 Task: Use the formula "IMLOG10" in spreadsheet "Project portfolio".
Action: Mouse moved to (880, 101)
Screenshot: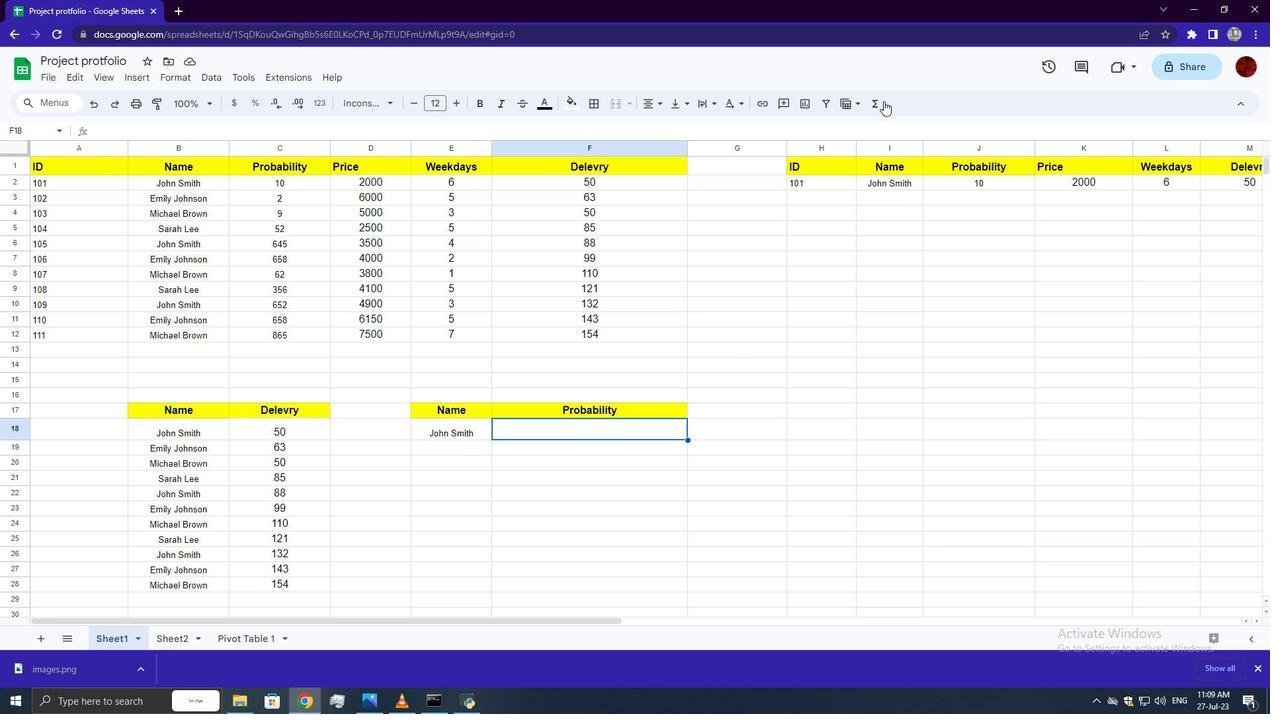 
Action: Mouse pressed left at (880, 101)
Screenshot: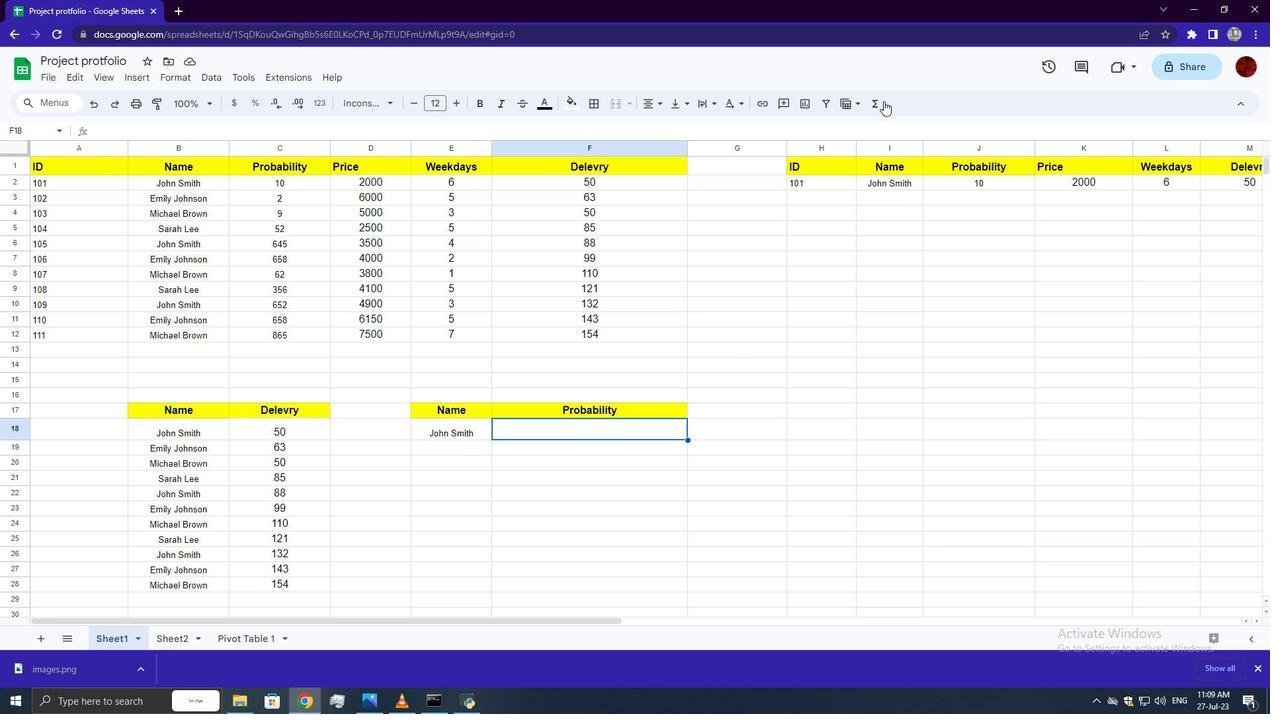 
Action: Mouse moved to (1111, 249)
Screenshot: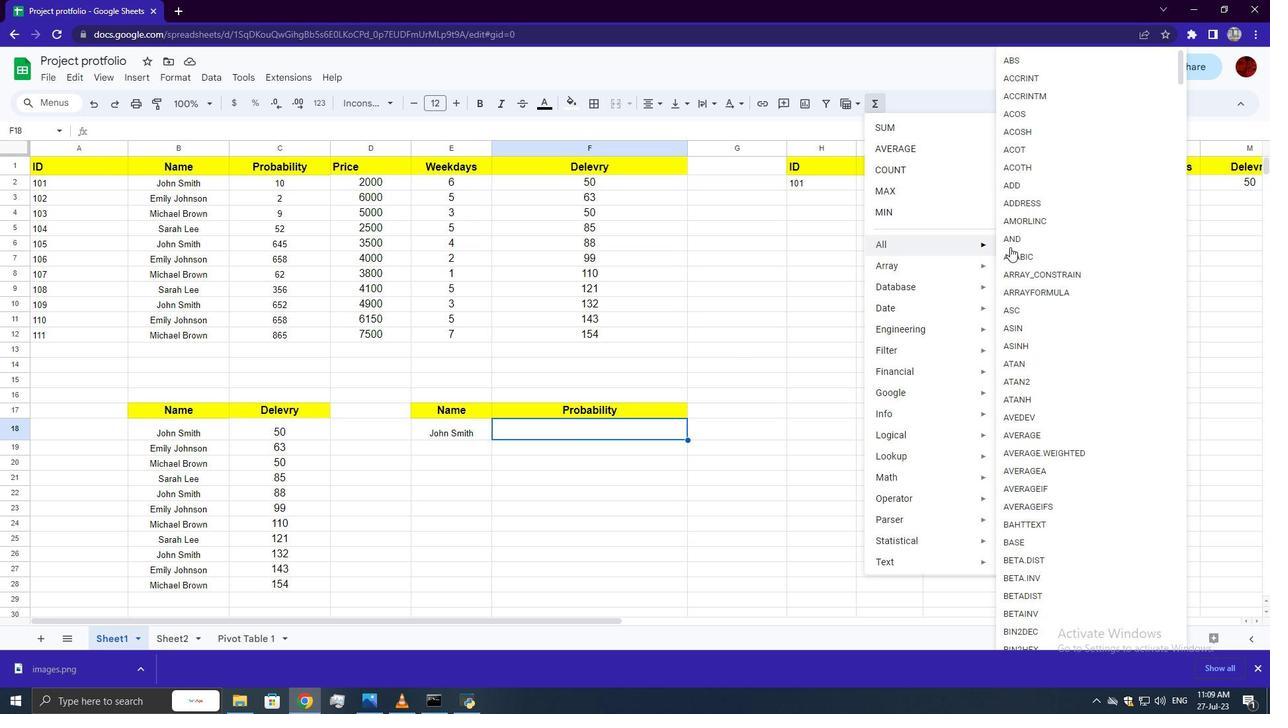 
Action: Mouse scrolled (1111, 248) with delta (0, 0)
Screenshot: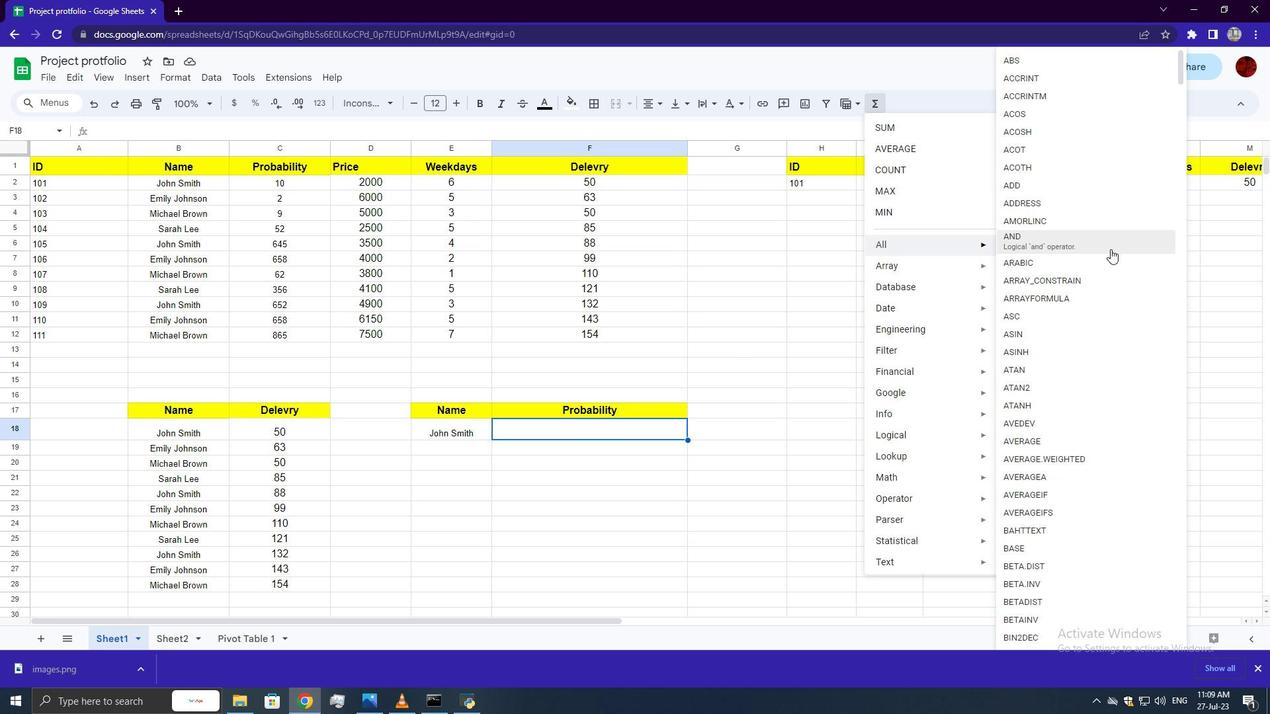 
Action: Mouse moved to (1111, 250)
Screenshot: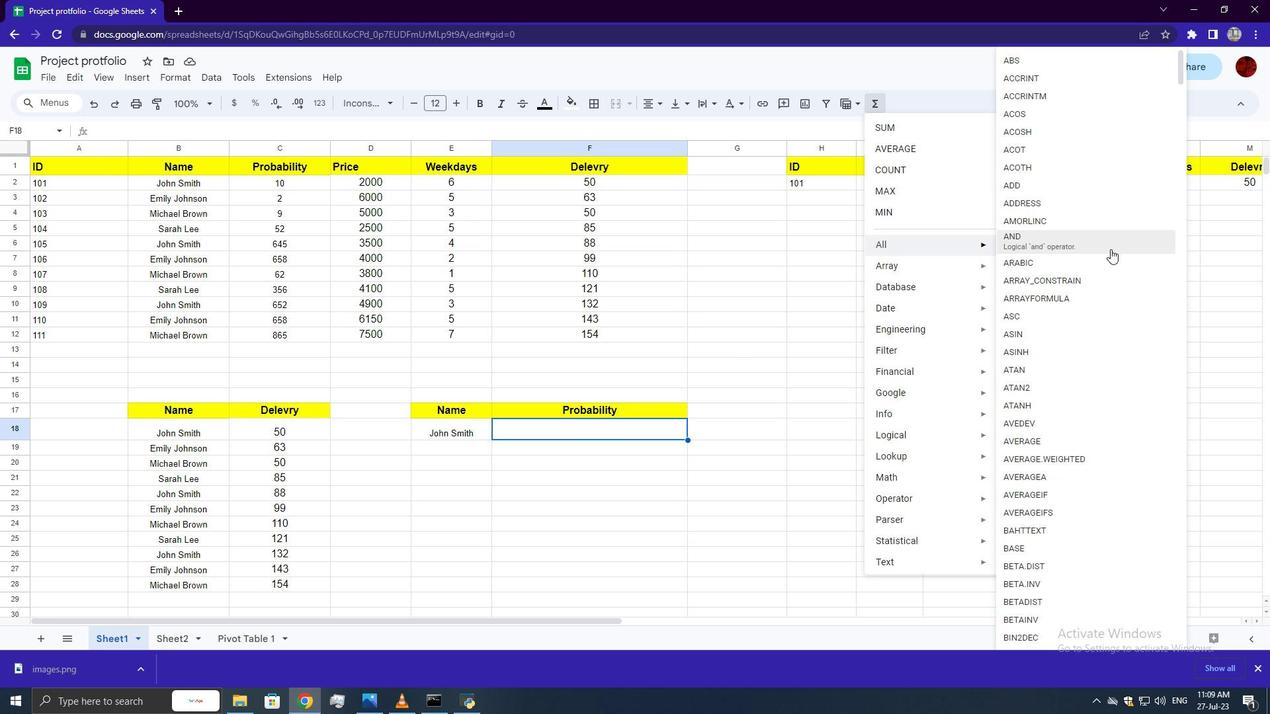 
Action: Mouse scrolled (1111, 249) with delta (0, 0)
Screenshot: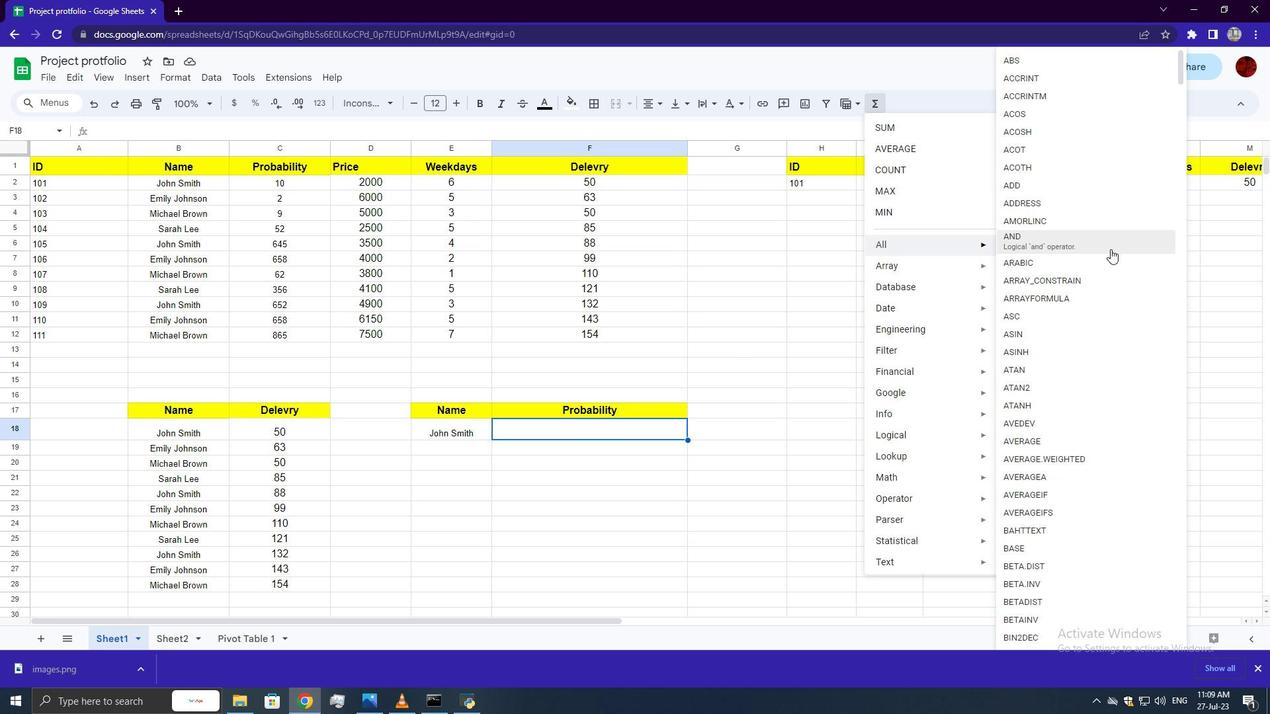 
Action: Mouse moved to (1111, 250)
Screenshot: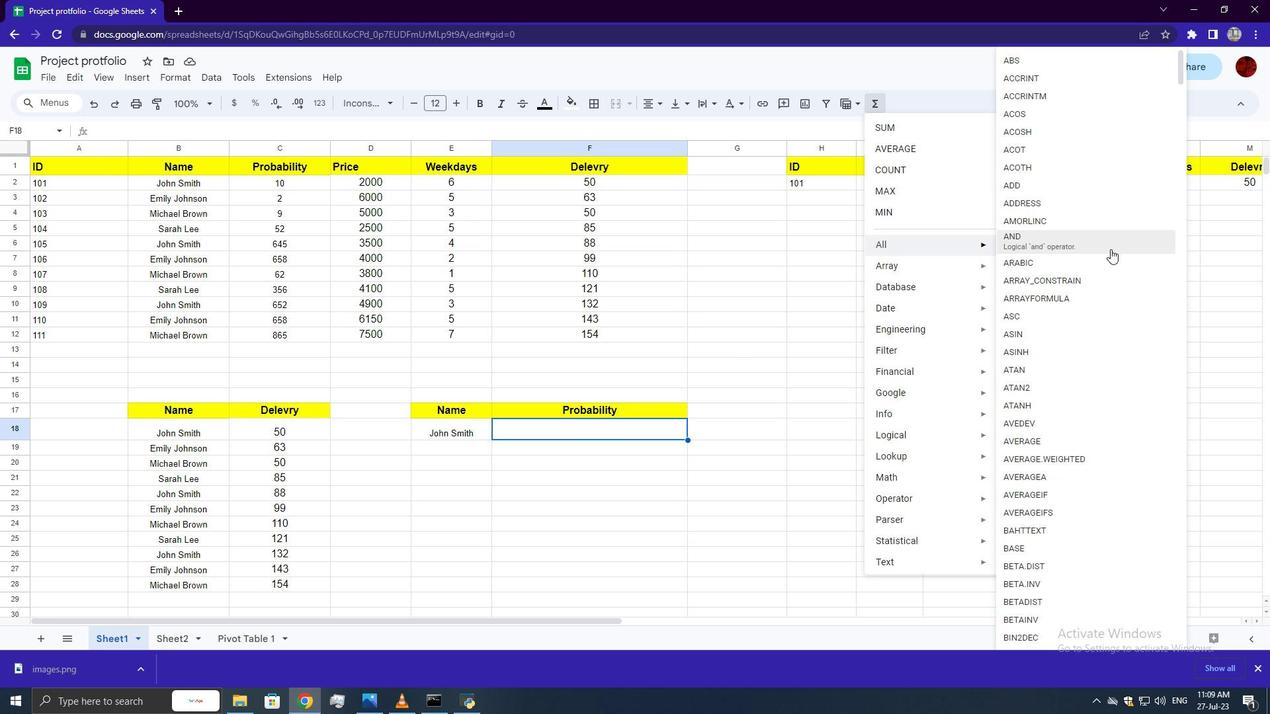 
Action: Mouse scrolled (1111, 249) with delta (0, 0)
Screenshot: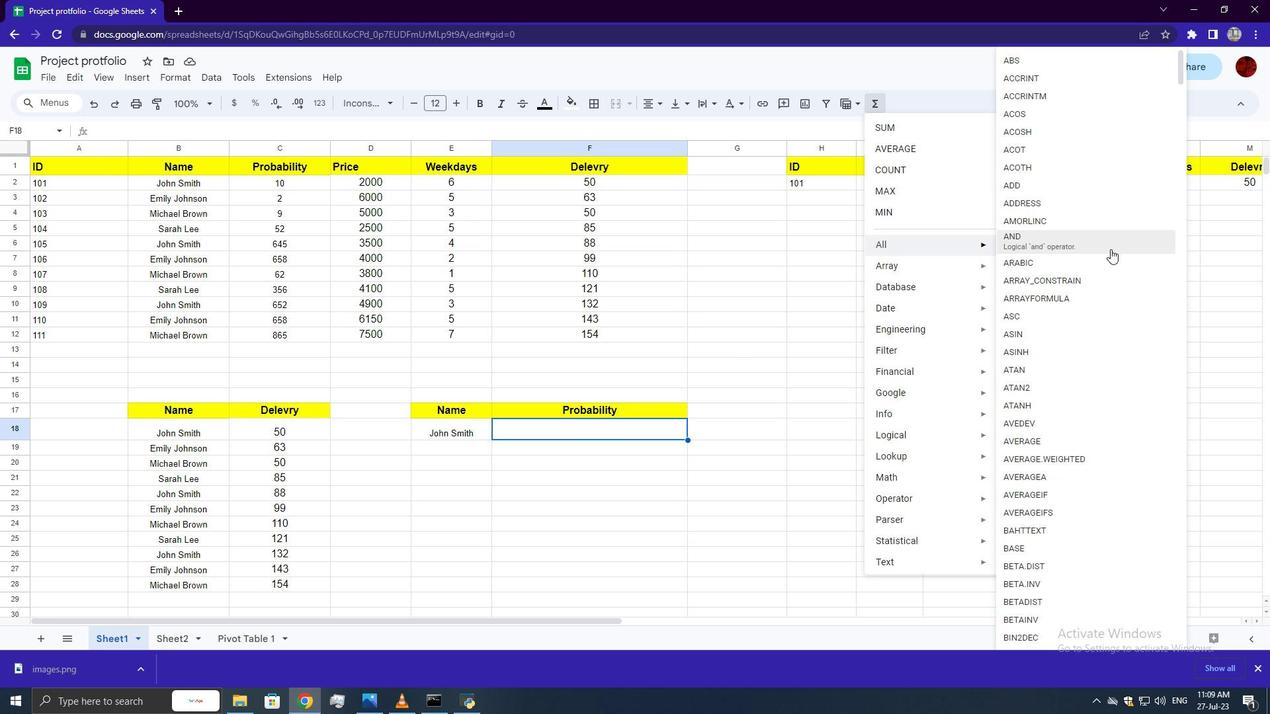 
Action: Mouse scrolled (1111, 249) with delta (0, 0)
Screenshot: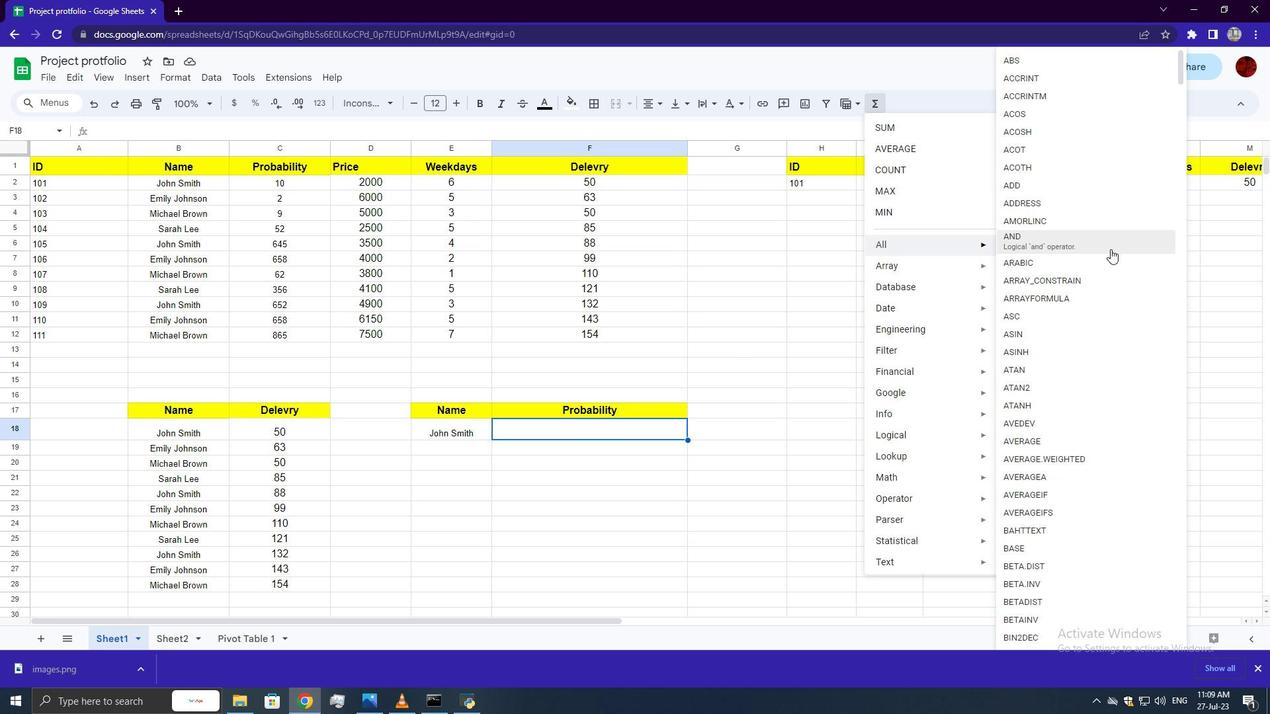 
Action: Mouse moved to (1111, 250)
Screenshot: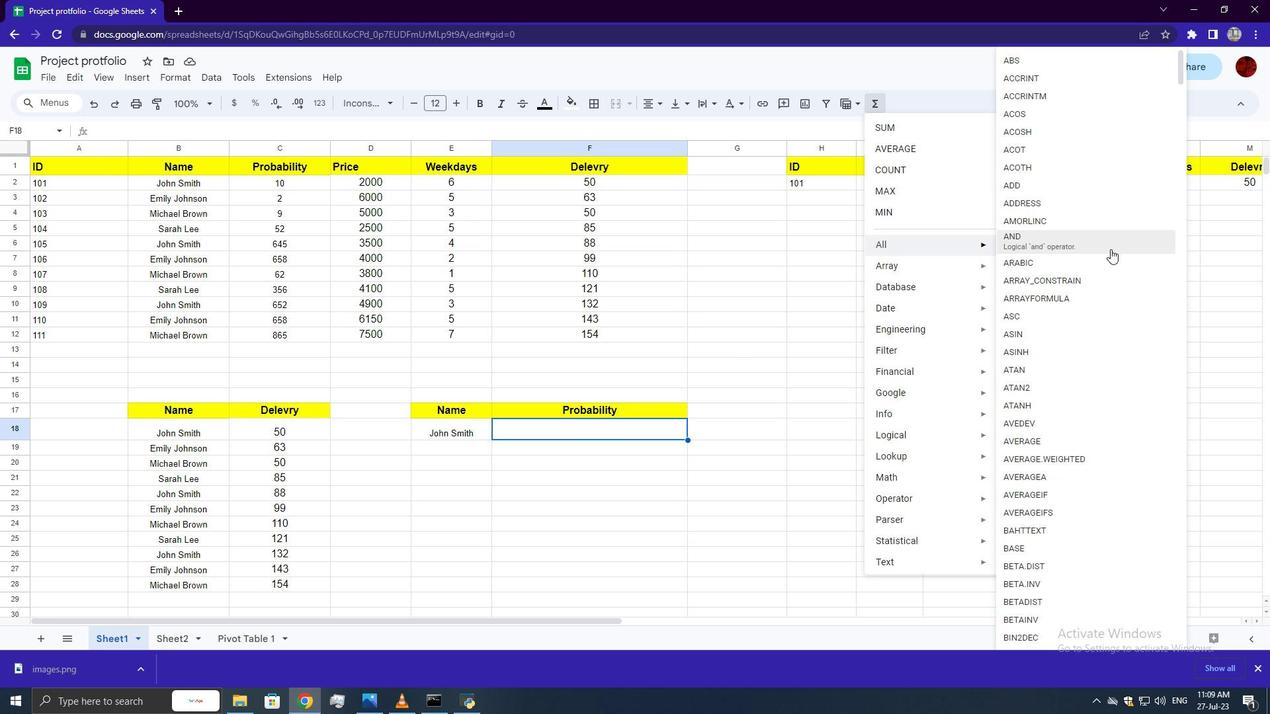 
Action: Mouse scrolled (1111, 250) with delta (0, 0)
Screenshot: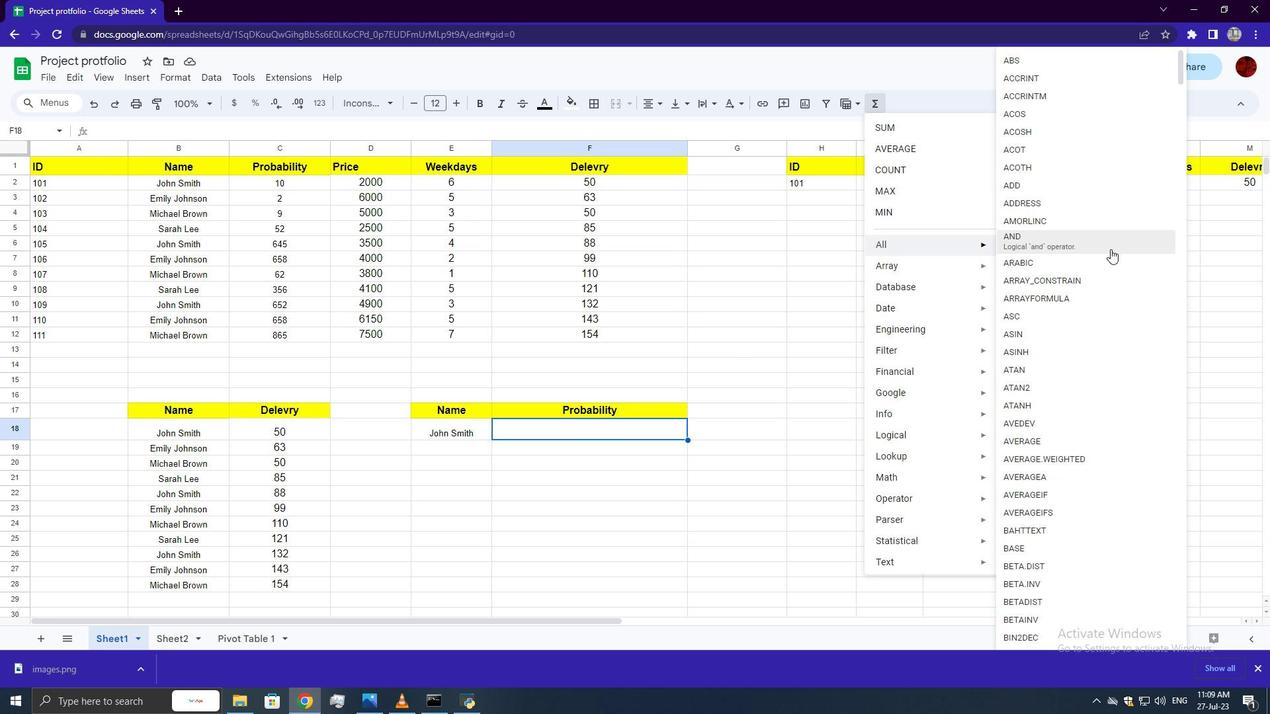 
Action: Mouse moved to (1111, 251)
Screenshot: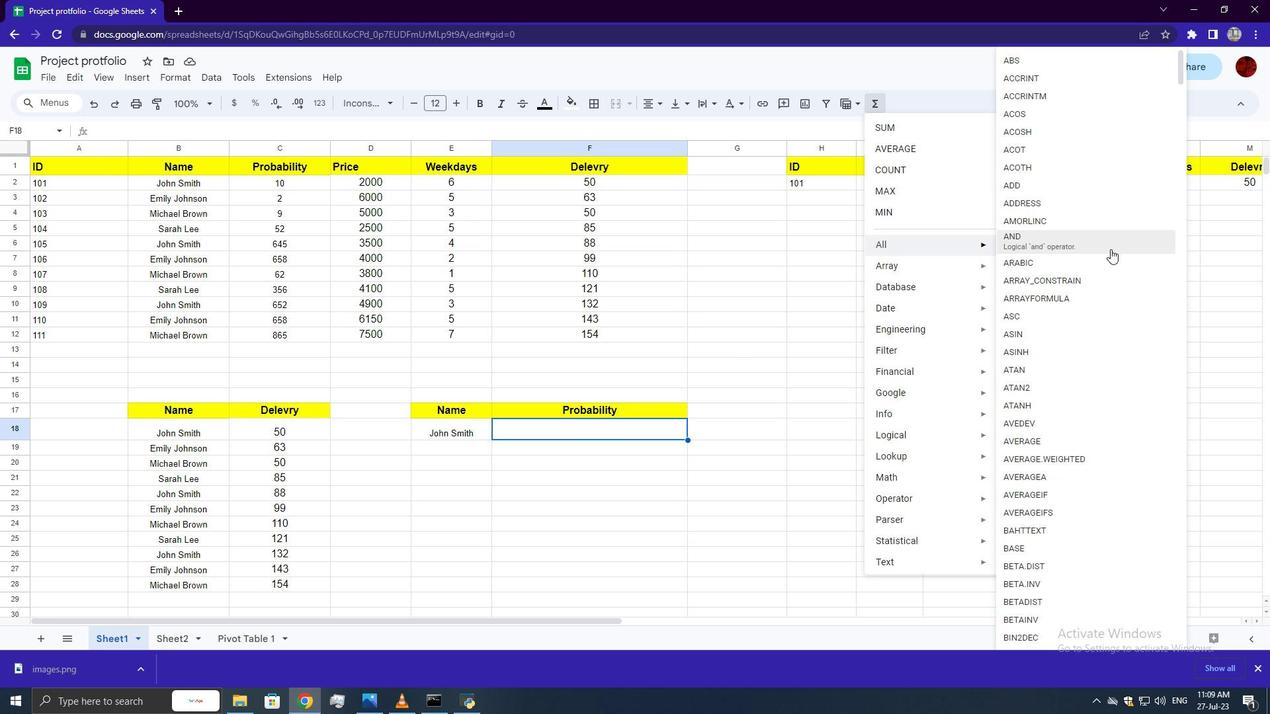 
Action: Mouse scrolled (1111, 250) with delta (0, 0)
Screenshot: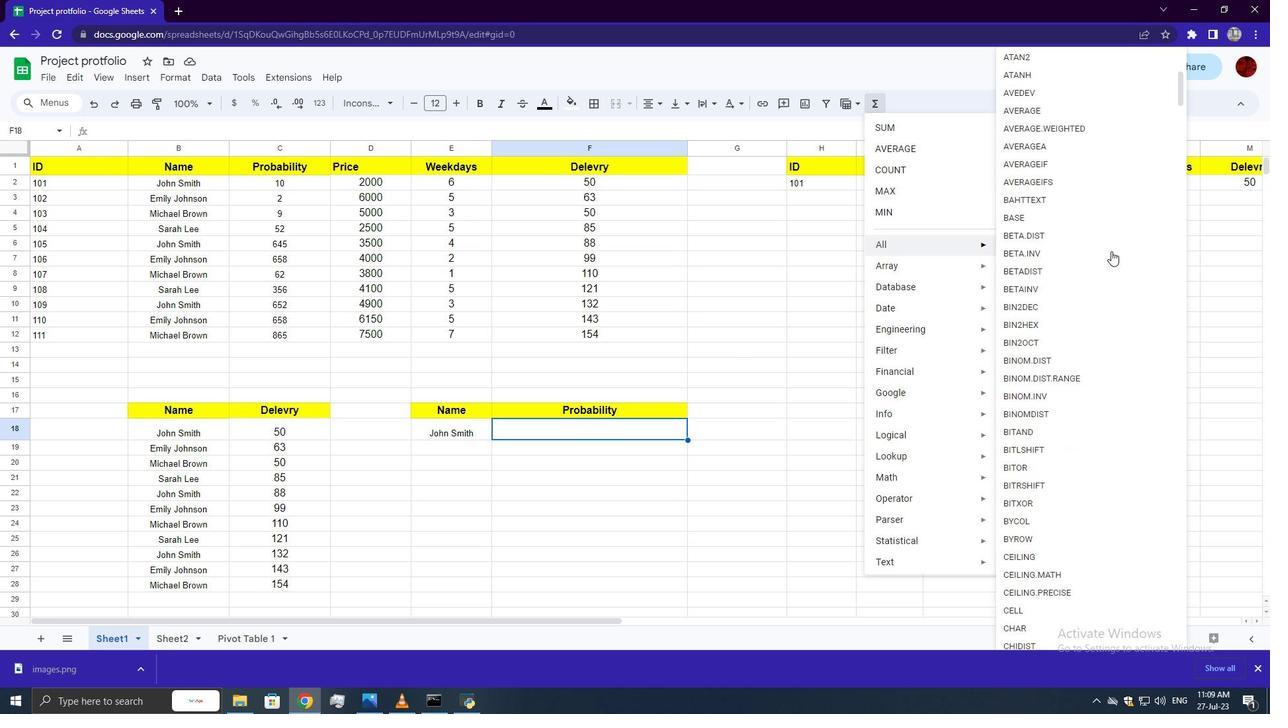 
Action: Mouse scrolled (1111, 250) with delta (0, 0)
Screenshot: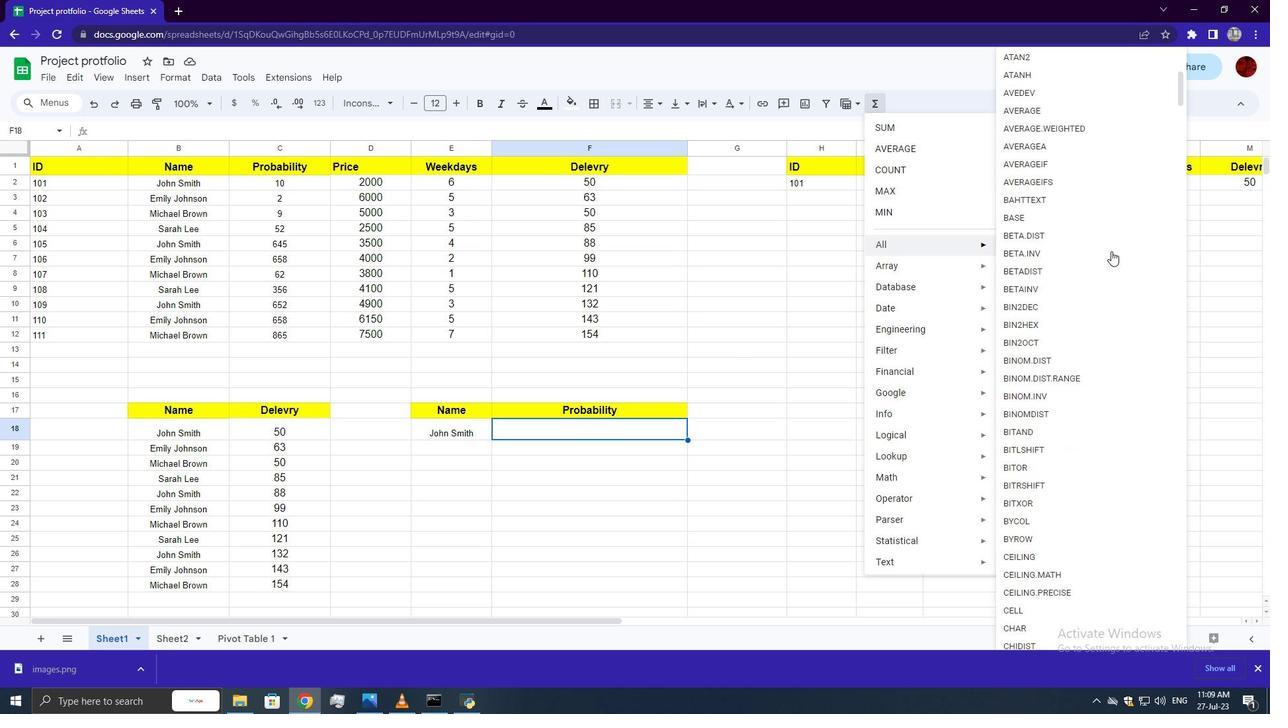 
Action: Mouse scrolled (1111, 250) with delta (0, 0)
Screenshot: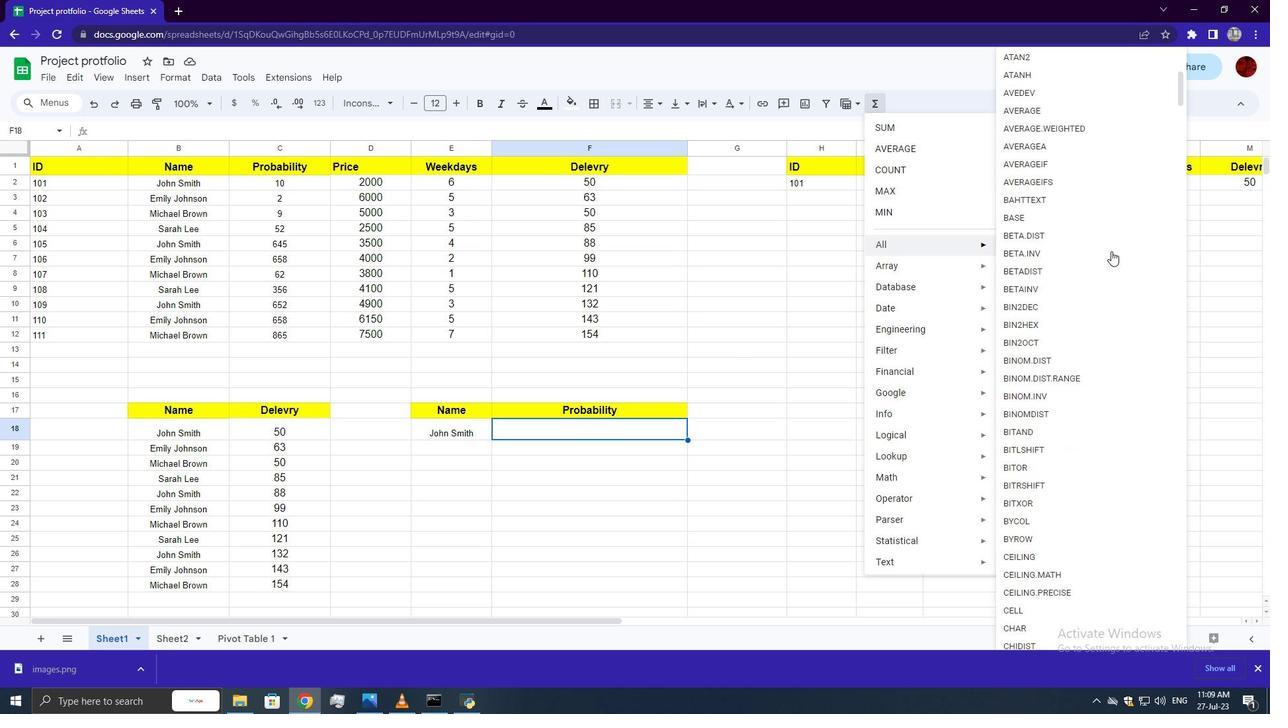 
Action: Mouse scrolled (1111, 250) with delta (0, 0)
Screenshot: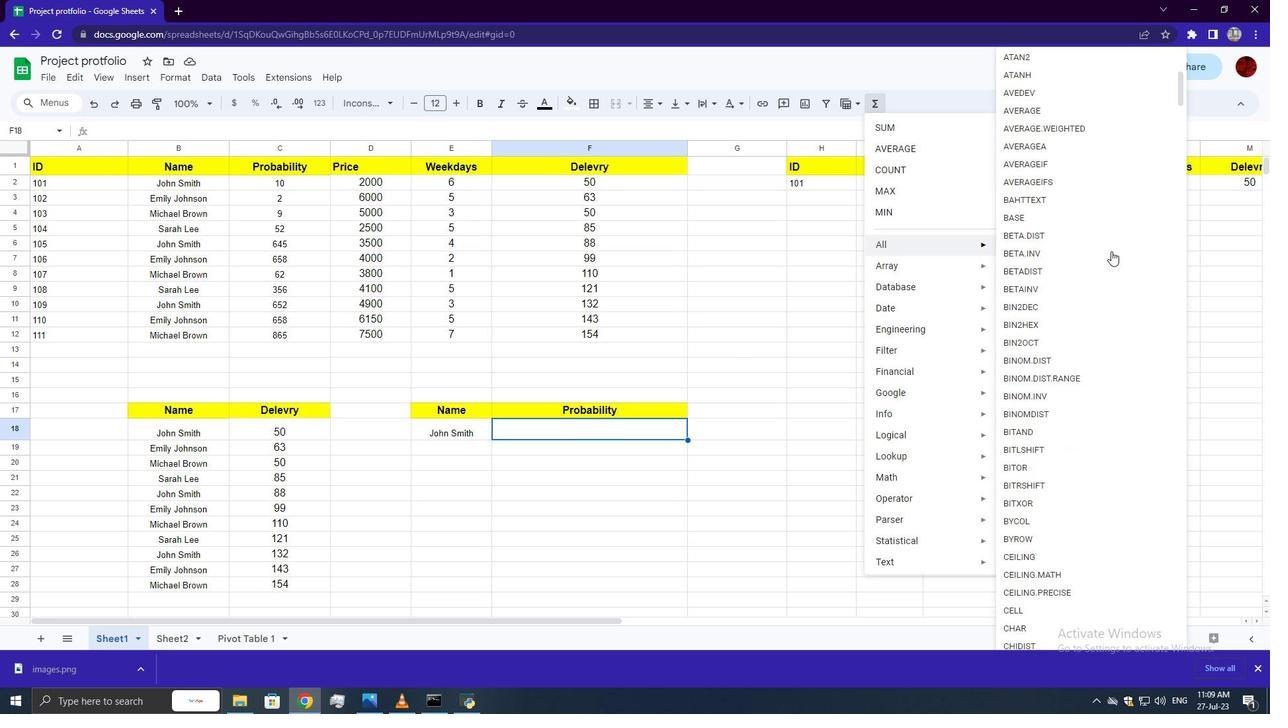 
Action: Mouse scrolled (1111, 250) with delta (0, 0)
Screenshot: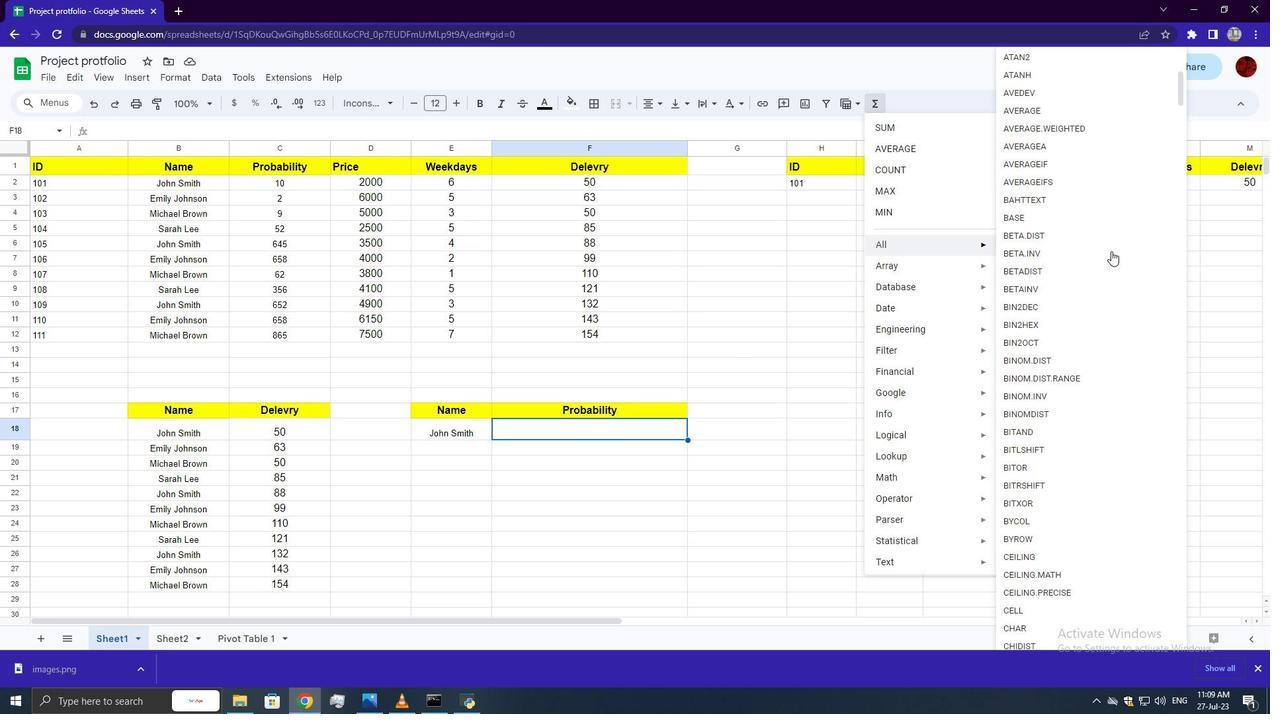 
Action: Mouse scrolled (1111, 250) with delta (0, 0)
Screenshot: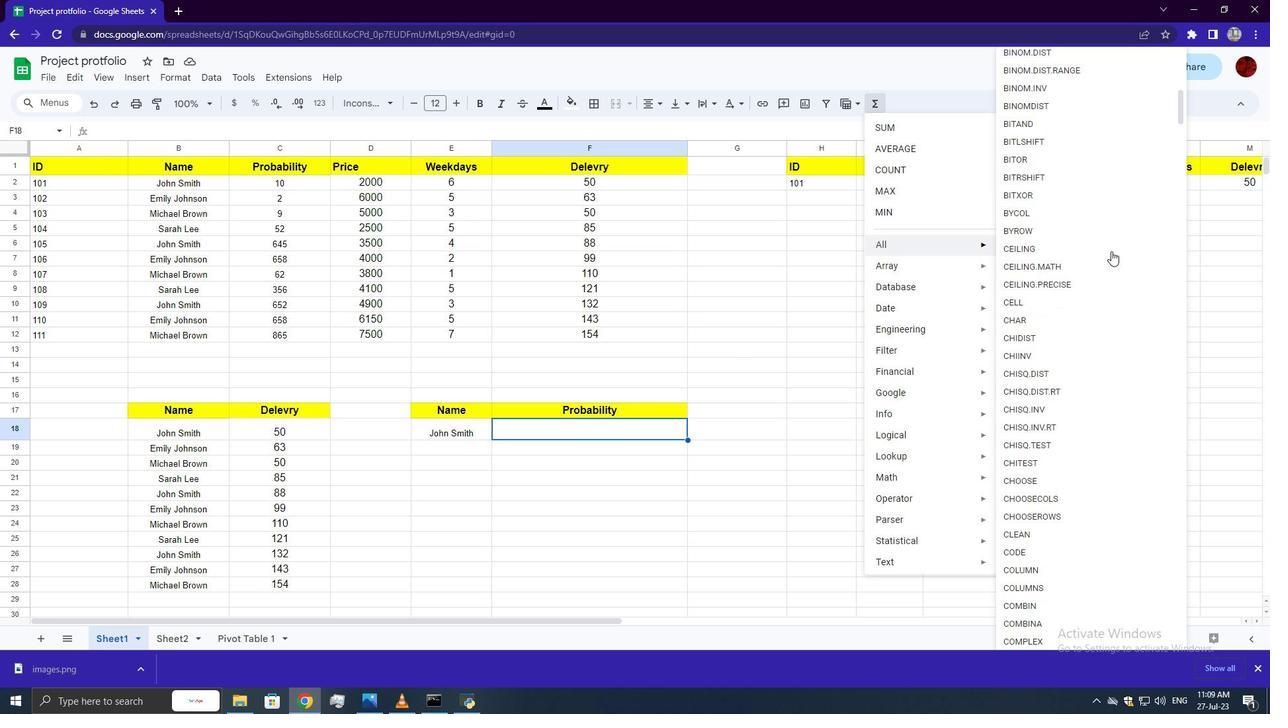 
Action: Mouse scrolled (1111, 250) with delta (0, 0)
Screenshot: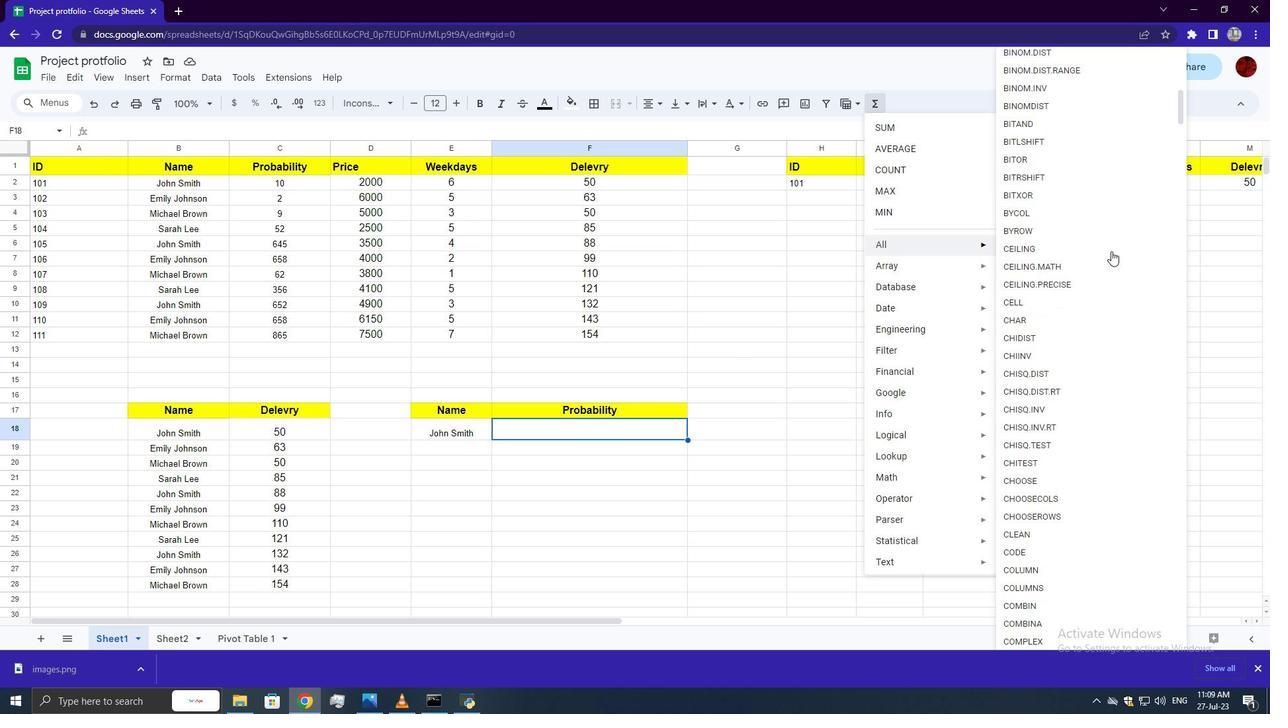 
Action: Mouse scrolled (1111, 250) with delta (0, 0)
Screenshot: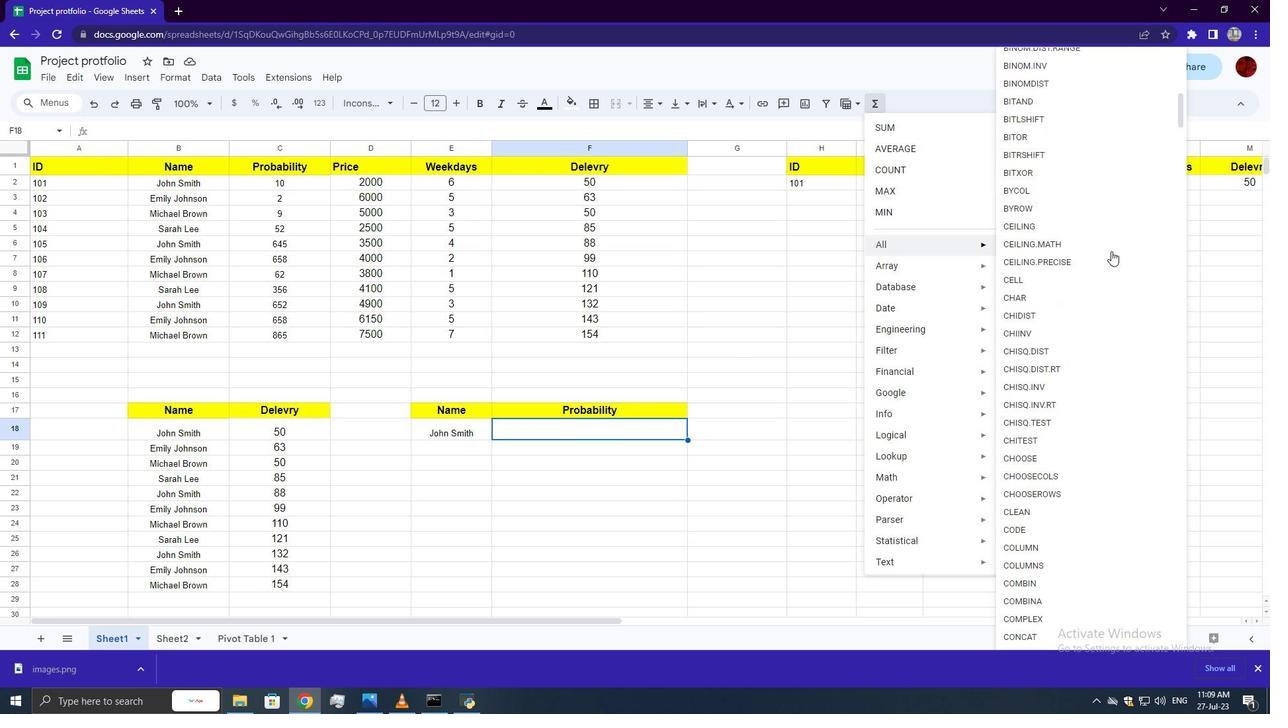 
Action: Mouse scrolled (1111, 250) with delta (0, 0)
Screenshot: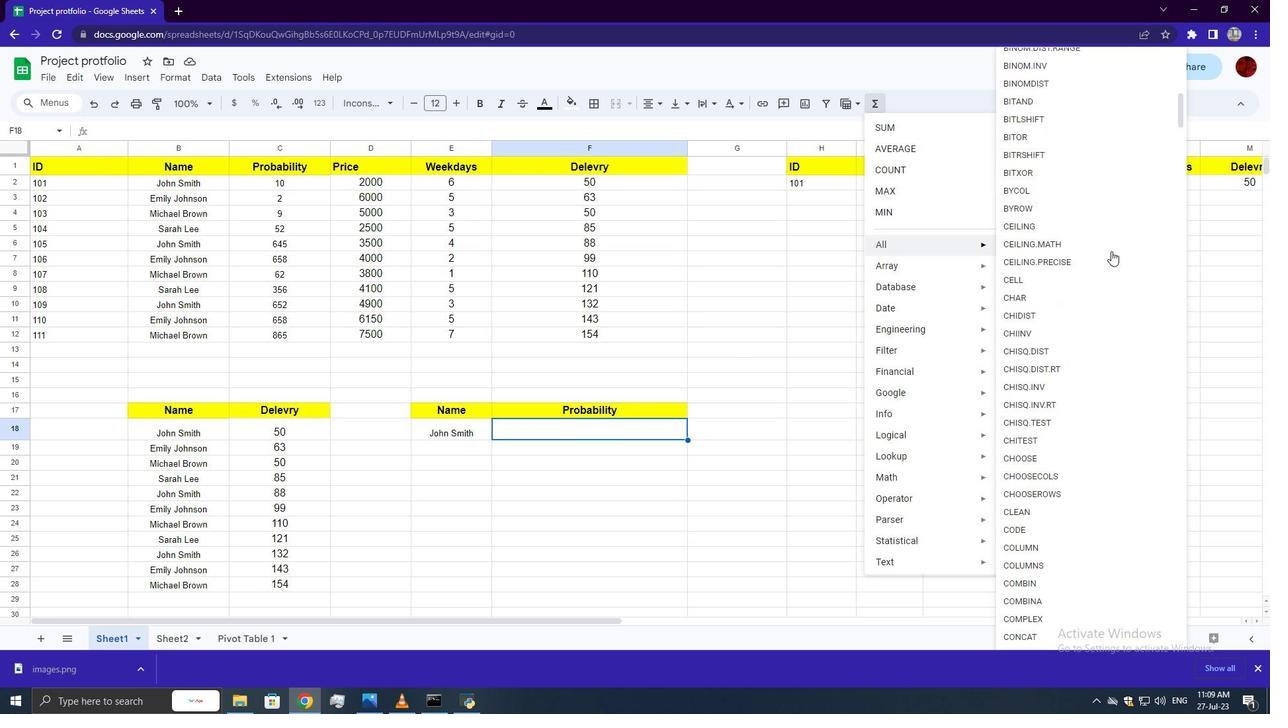 
Action: Mouse scrolled (1111, 250) with delta (0, 0)
Screenshot: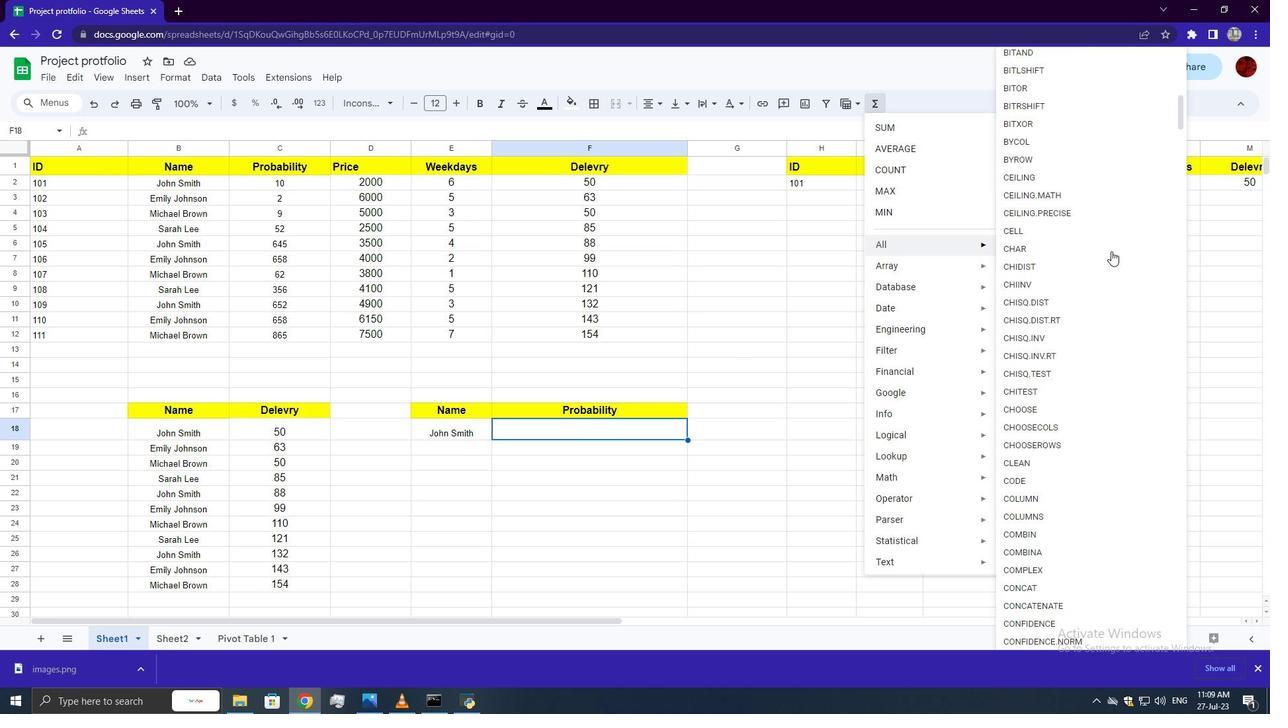 
Action: Mouse scrolled (1111, 250) with delta (0, 0)
Screenshot: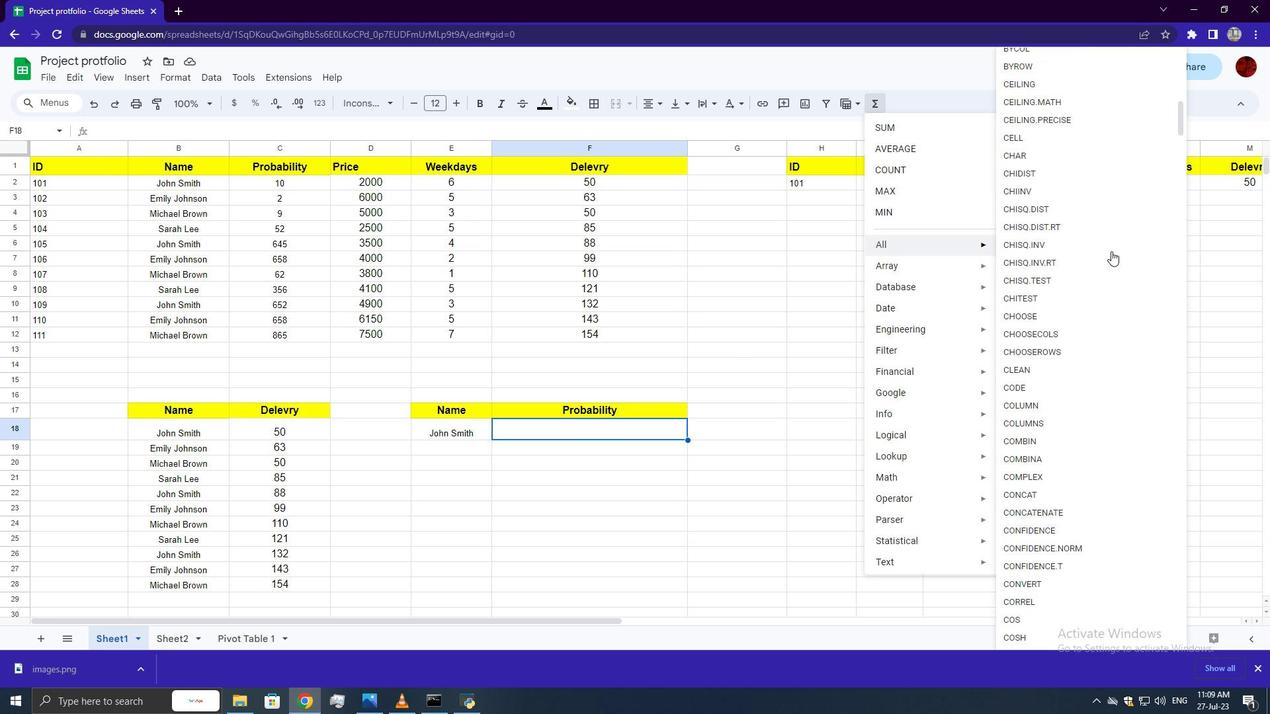 
Action: Mouse scrolled (1111, 250) with delta (0, 0)
Screenshot: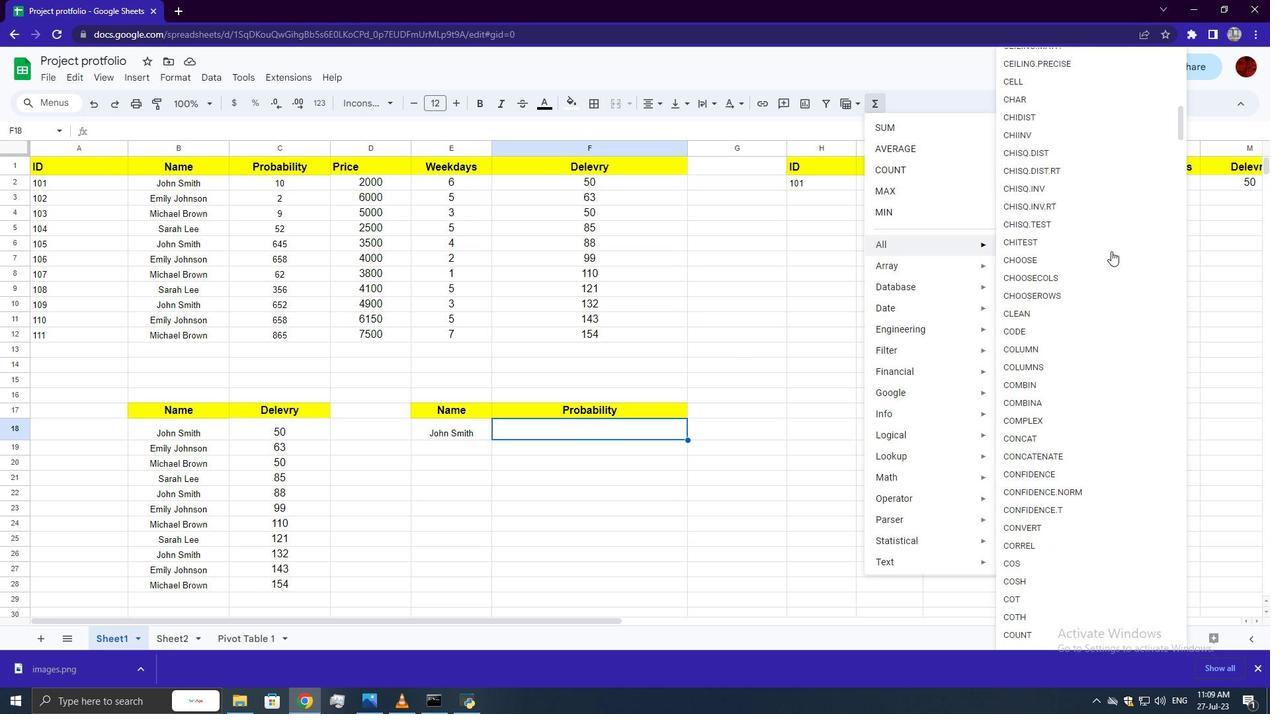 
Action: Mouse scrolled (1111, 250) with delta (0, 0)
Screenshot: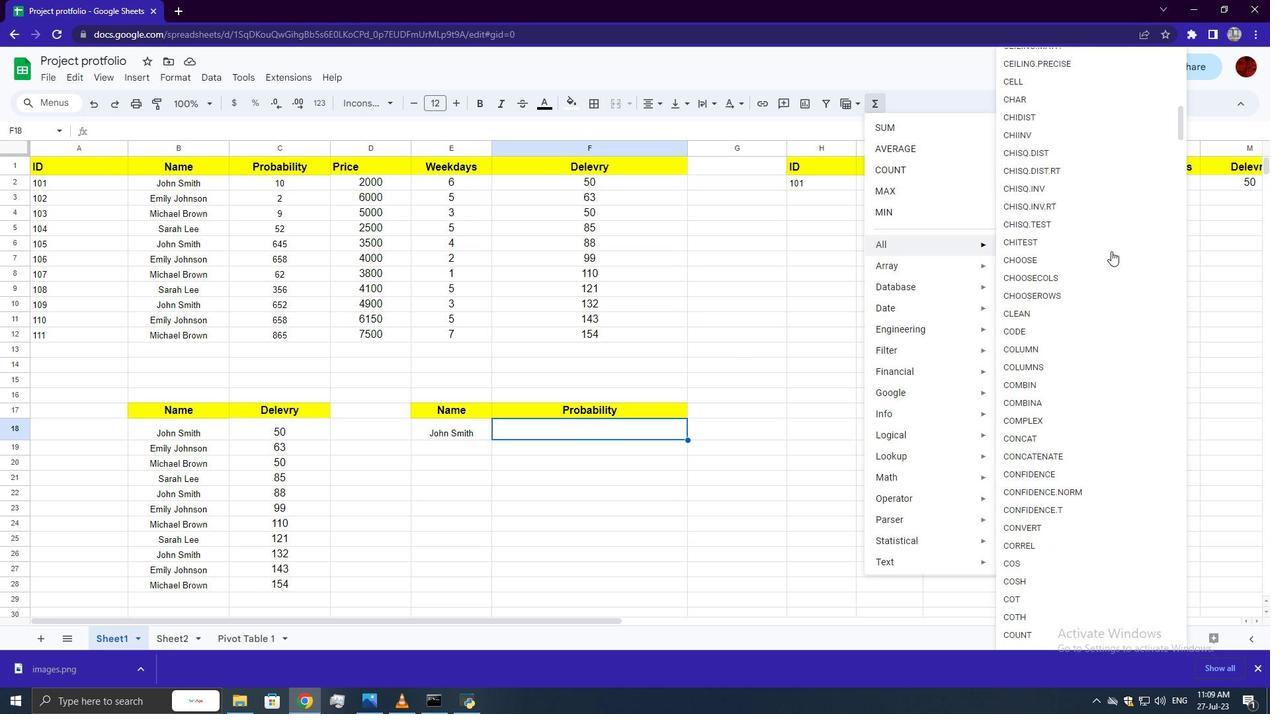
Action: Mouse scrolled (1111, 250) with delta (0, 0)
Screenshot: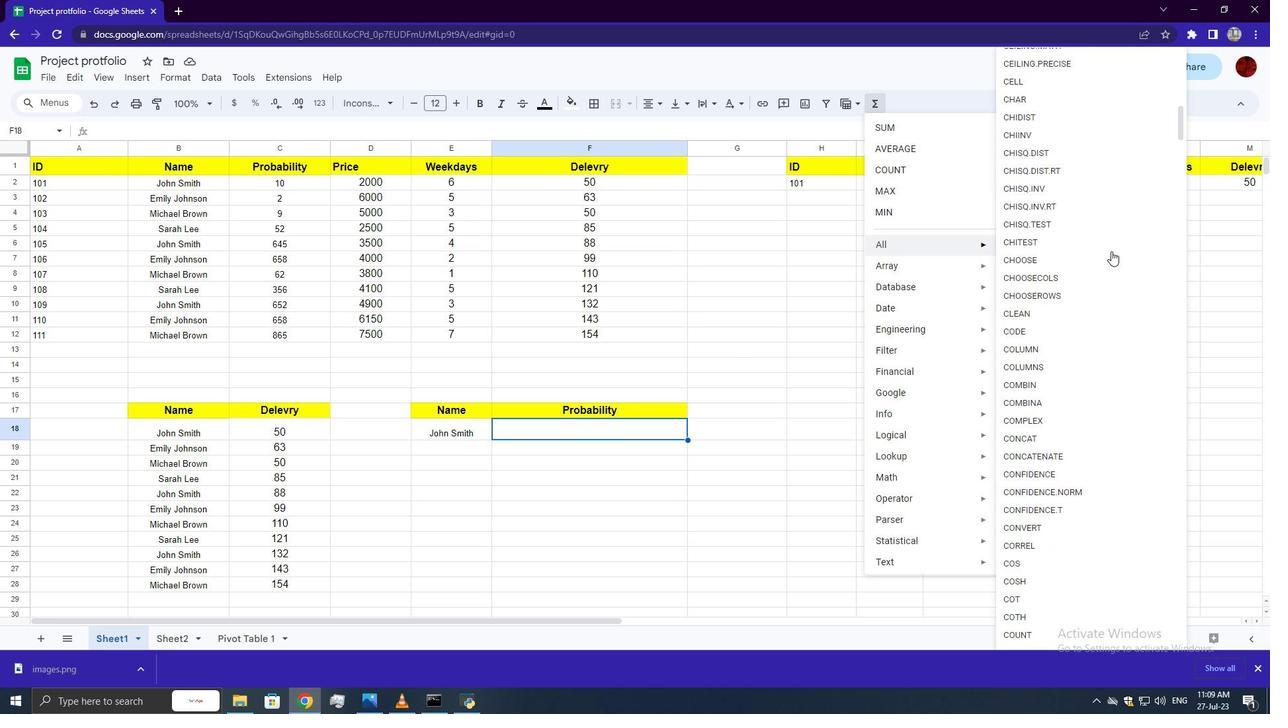 
Action: Mouse scrolled (1111, 250) with delta (0, 0)
Screenshot: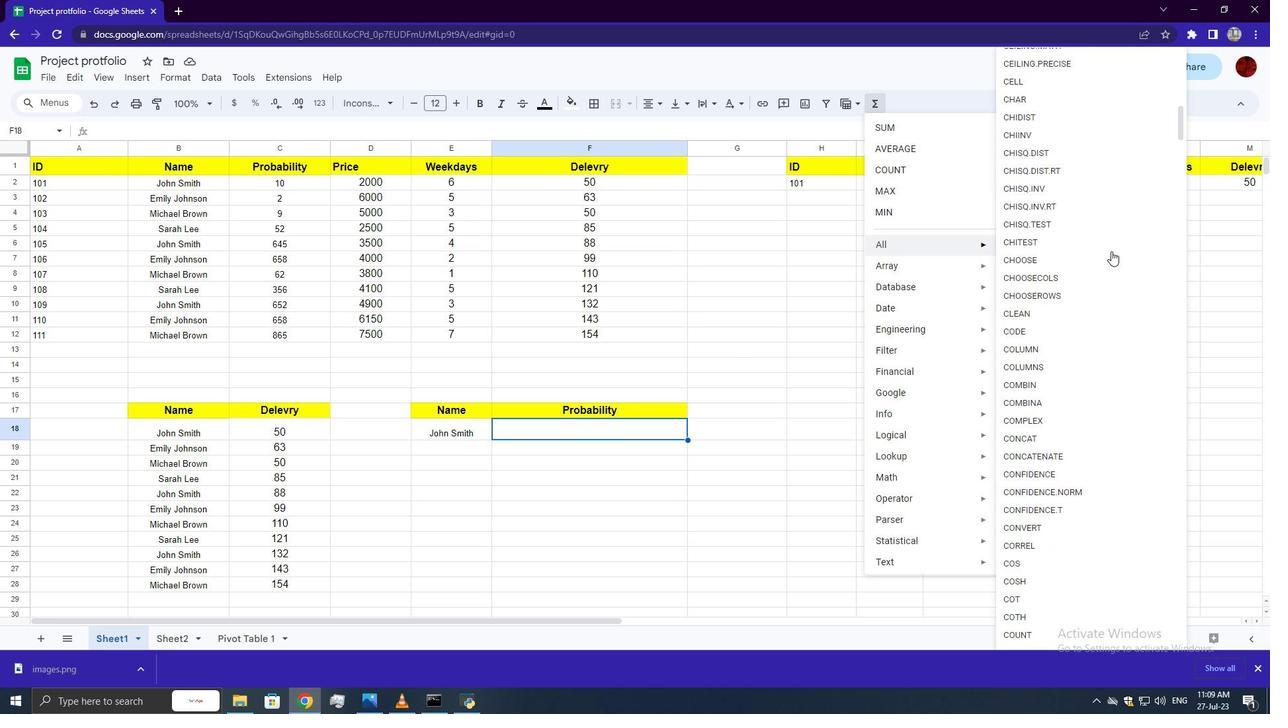 
Action: Mouse scrolled (1111, 250) with delta (0, 0)
Screenshot: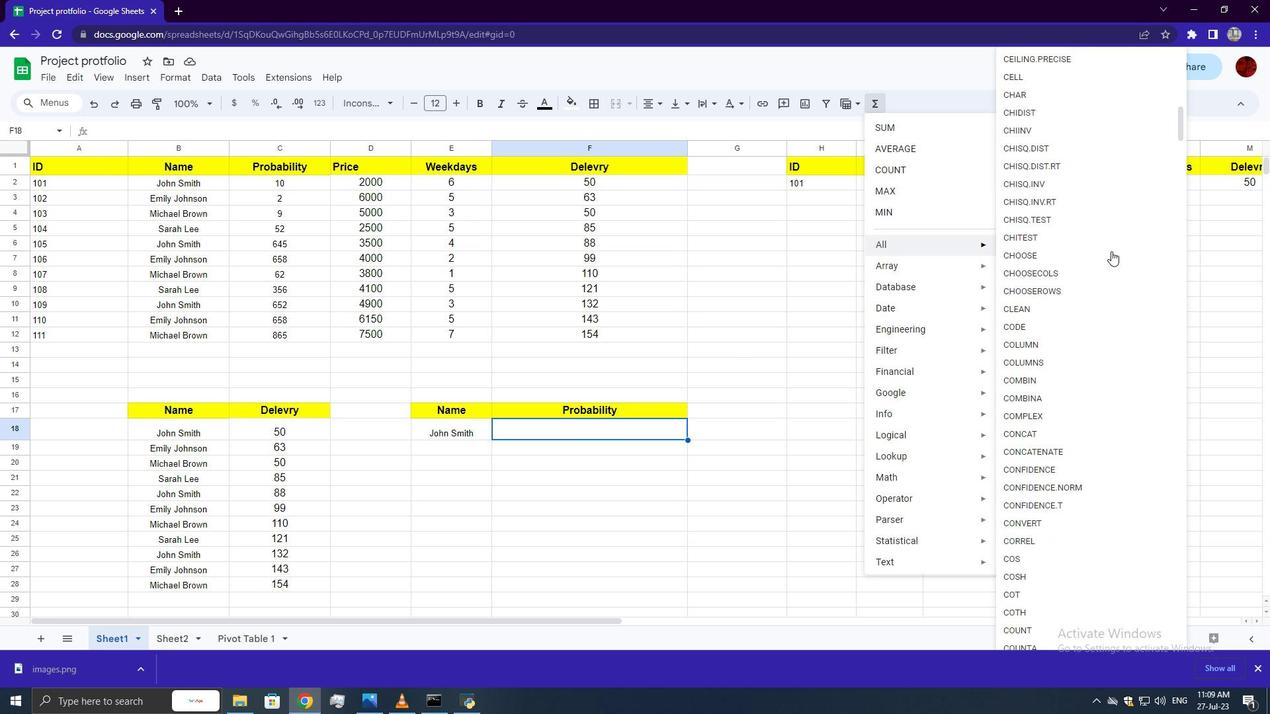 
Action: Mouse scrolled (1111, 250) with delta (0, 0)
Screenshot: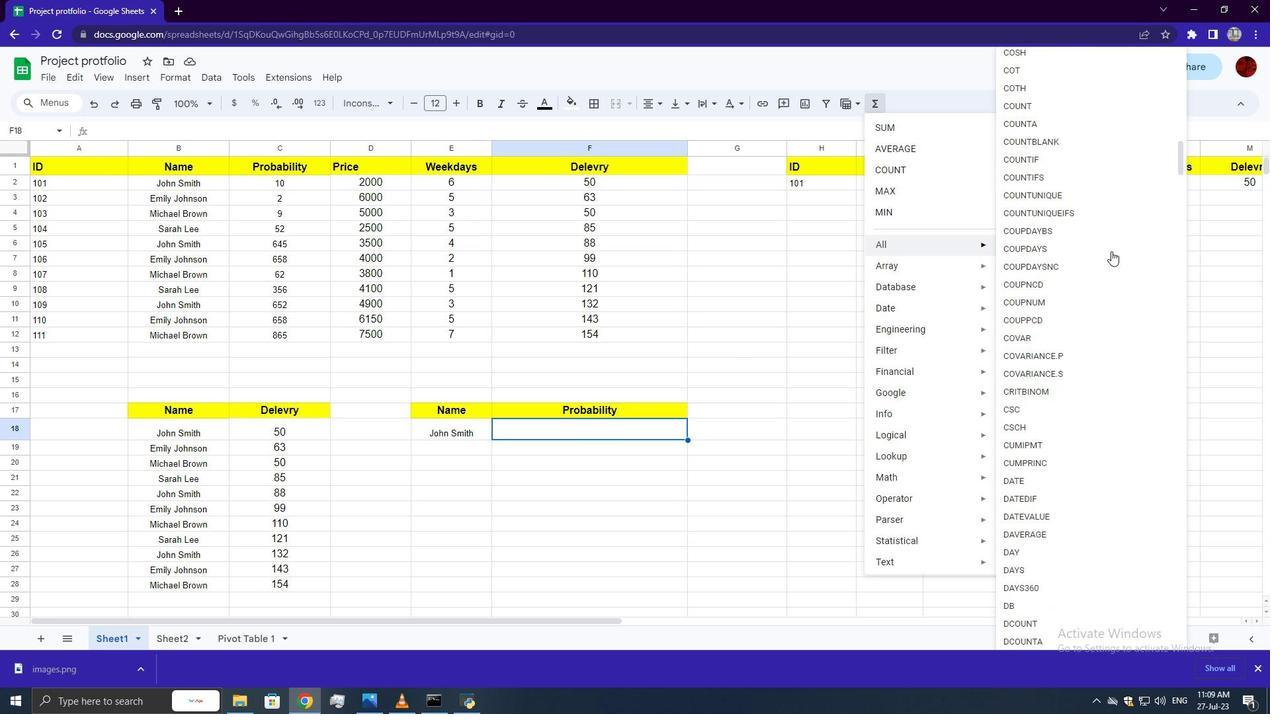 
Action: Mouse scrolled (1111, 250) with delta (0, 0)
Screenshot: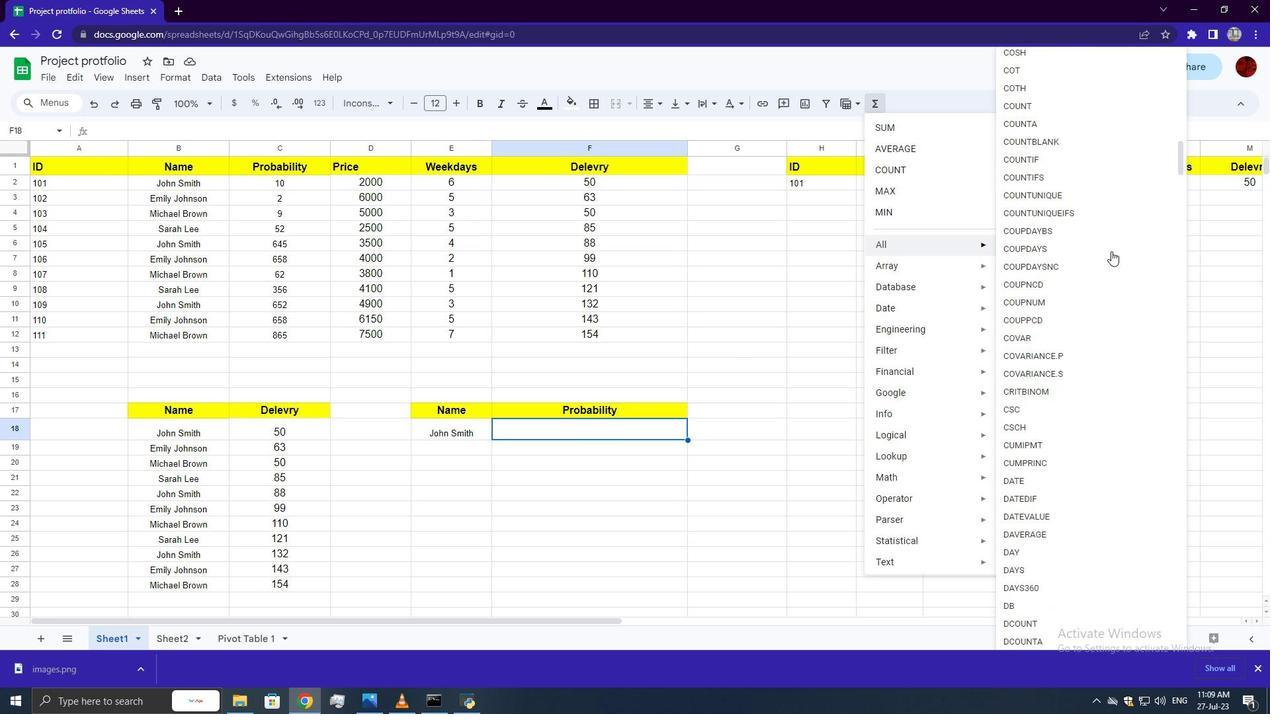 
Action: Mouse scrolled (1111, 250) with delta (0, 0)
Screenshot: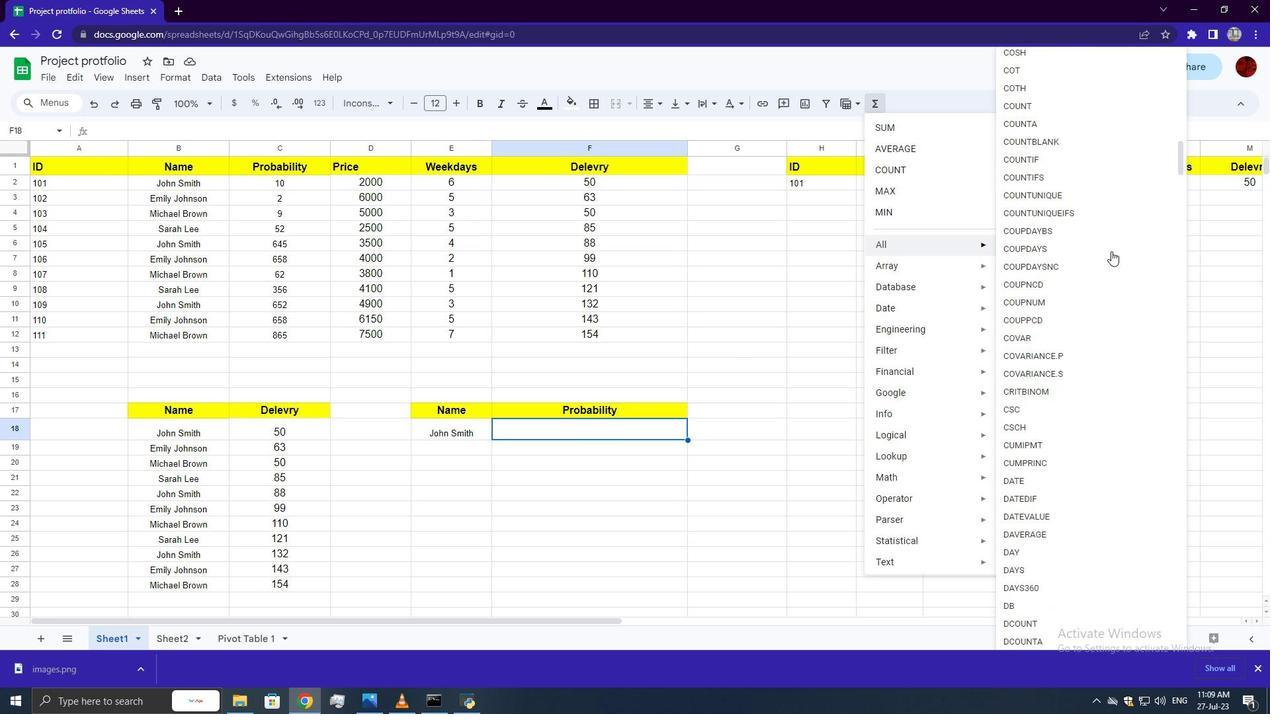 
Action: Mouse scrolled (1111, 250) with delta (0, 0)
Screenshot: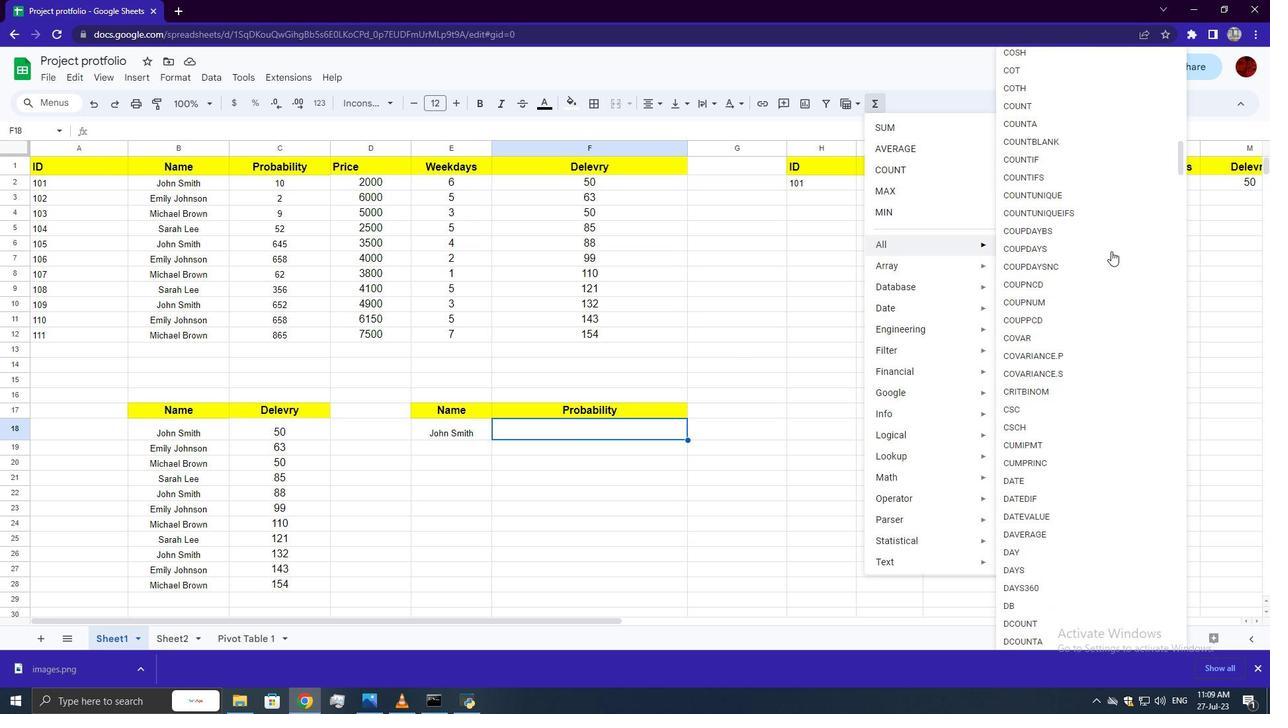 
Action: Mouse scrolled (1111, 250) with delta (0, 0)
Screenshot: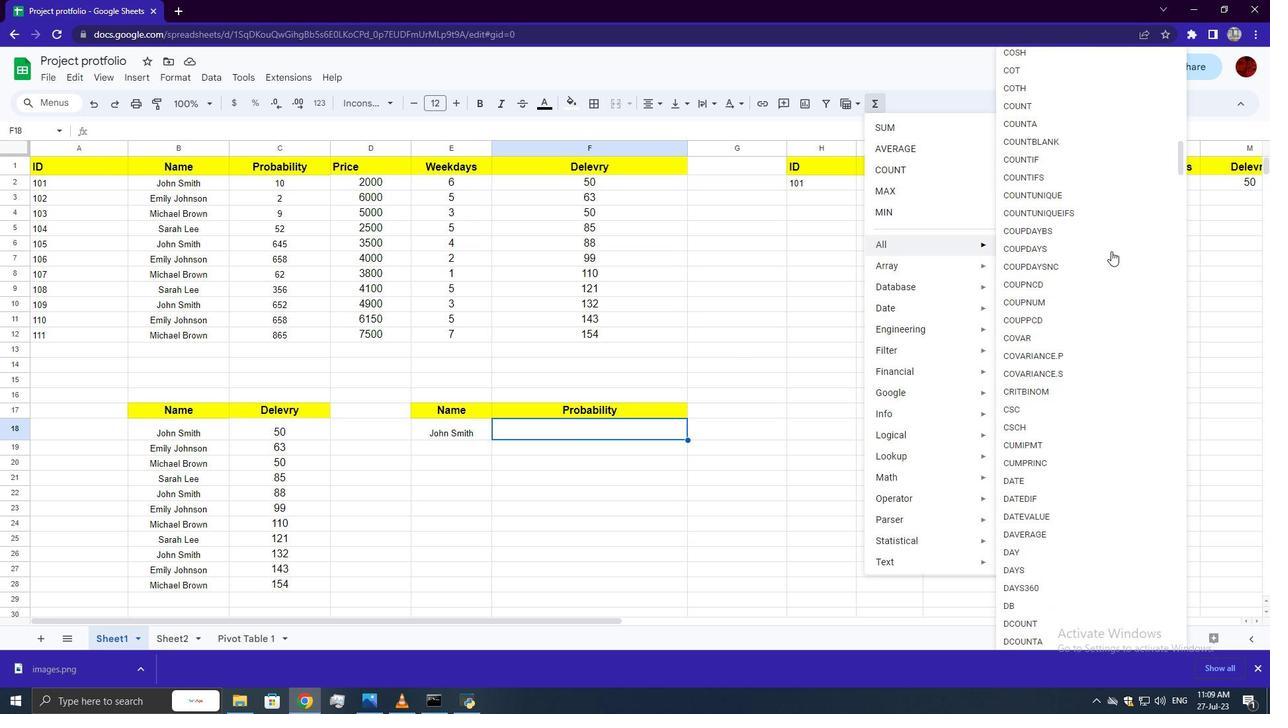 
Action: Mouse scrolled (1111, 250) with delta (0, 0)
Screenshot: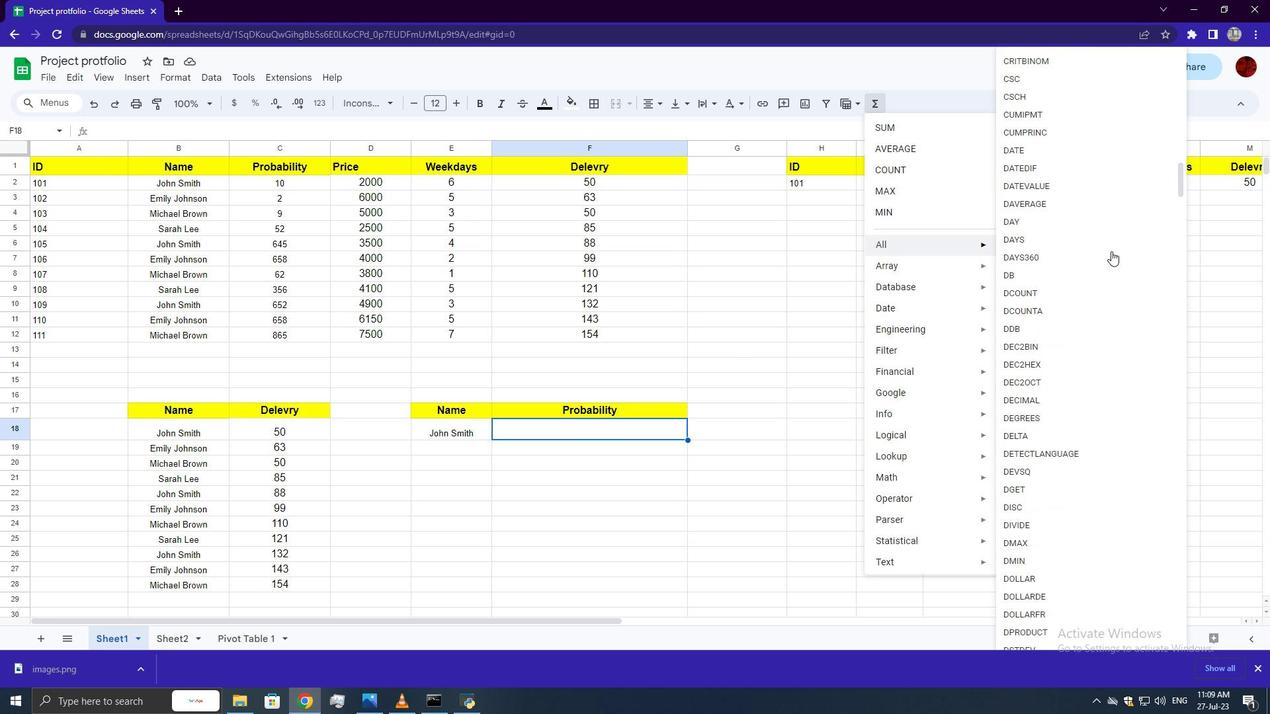 
Action: Mouse scrolled (1111, 250) with delta (0, 0)
Screenshot: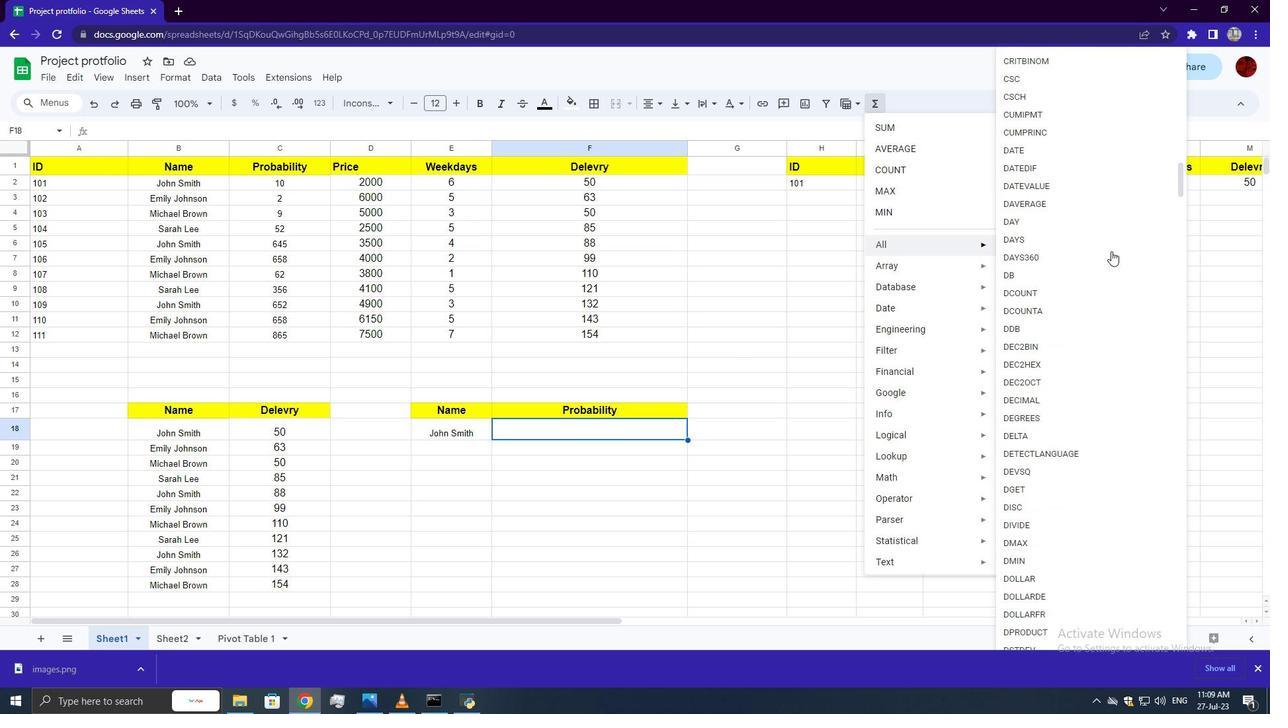 
Action: Mouse scrolled (1111, 250) with delta (0, 0)
Screenshot: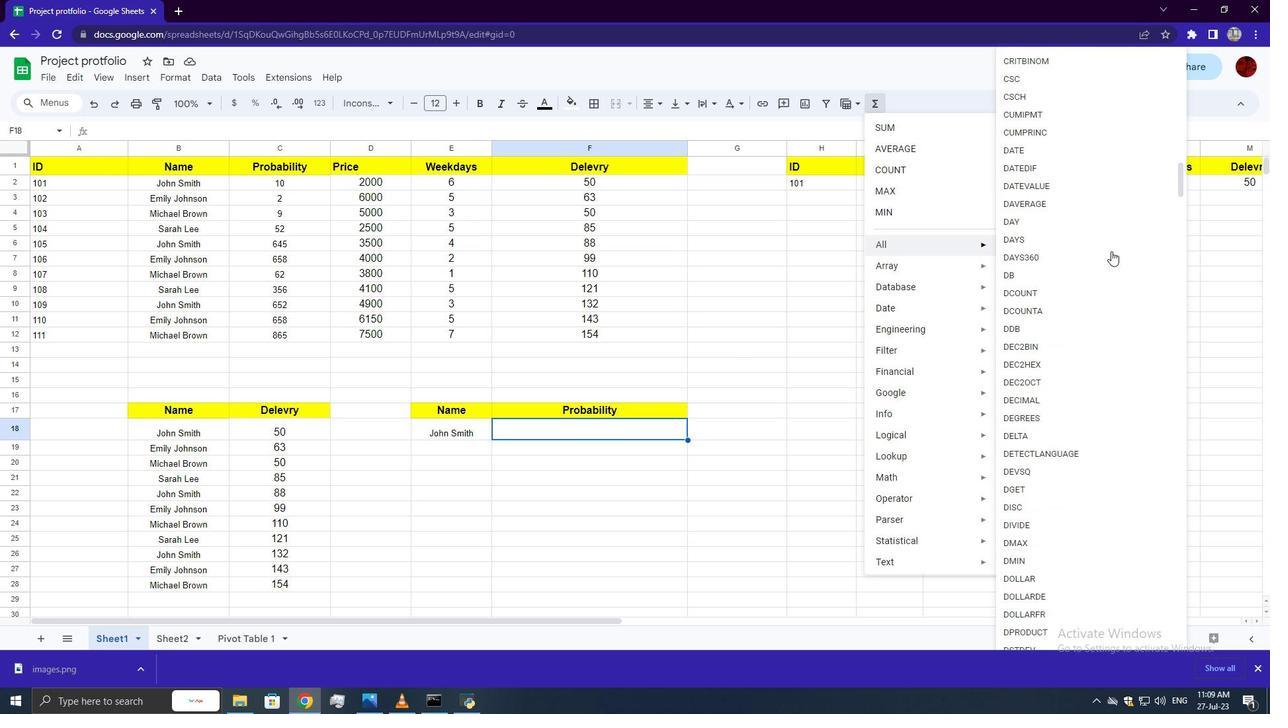 
Action: Mouse scrolled (1111, 250) with delta (0, 0)
Screenshot: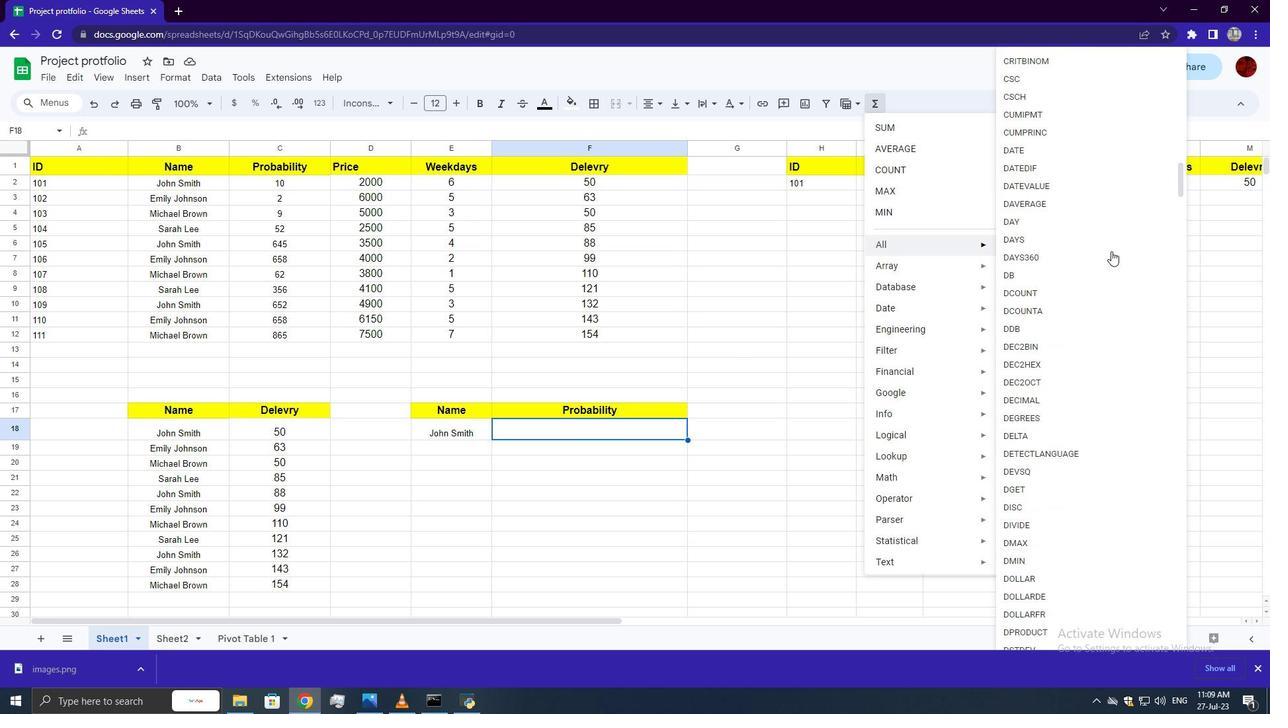 
Action: Mouse scrolled (1111, 250) with delta (0, 0)
Screenshot: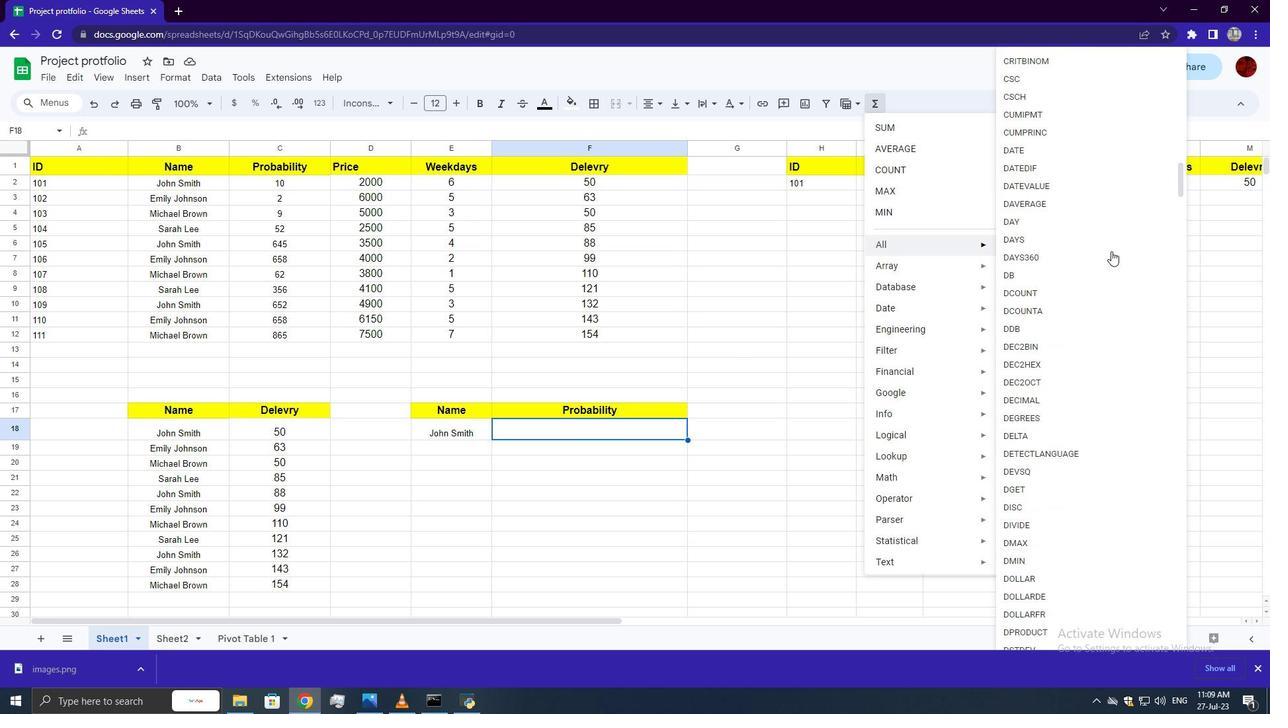 
Action: Mouse scrolled (1111, 250) with delta (0, 0)
Screenshot: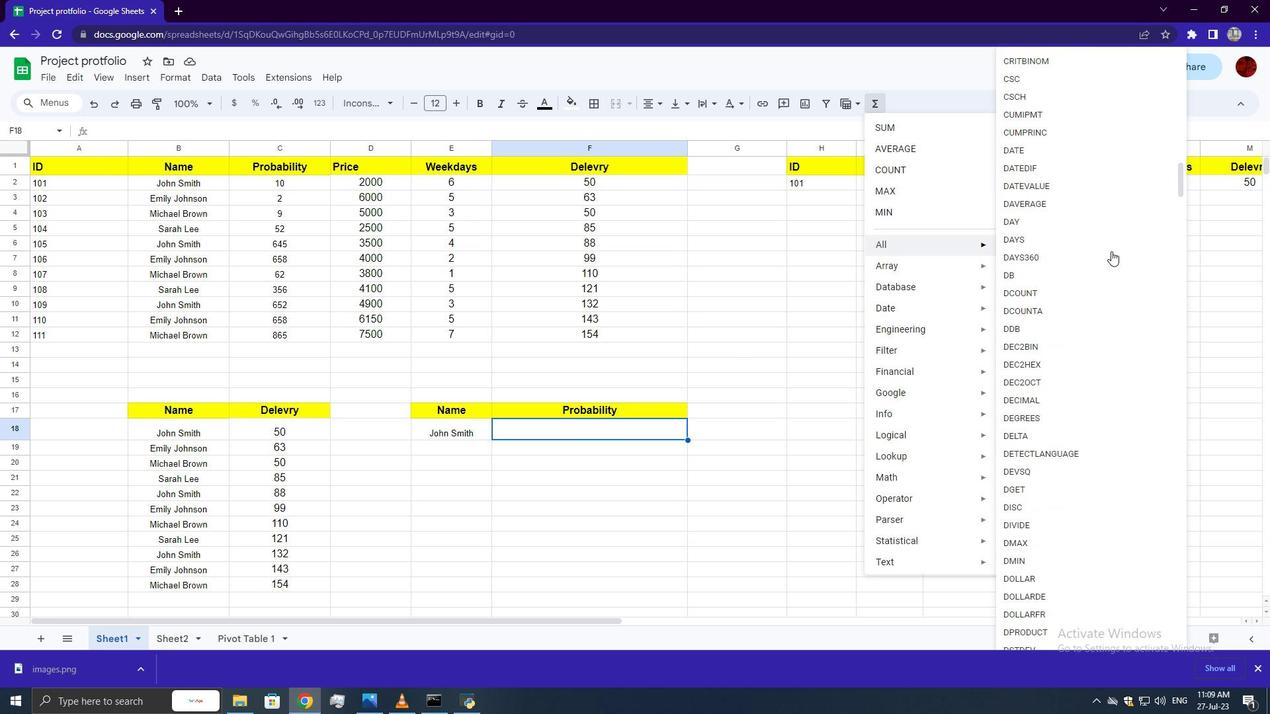 
Action: Mouse scrolled (1111, 250) with delta (0, 0)
Screenshot: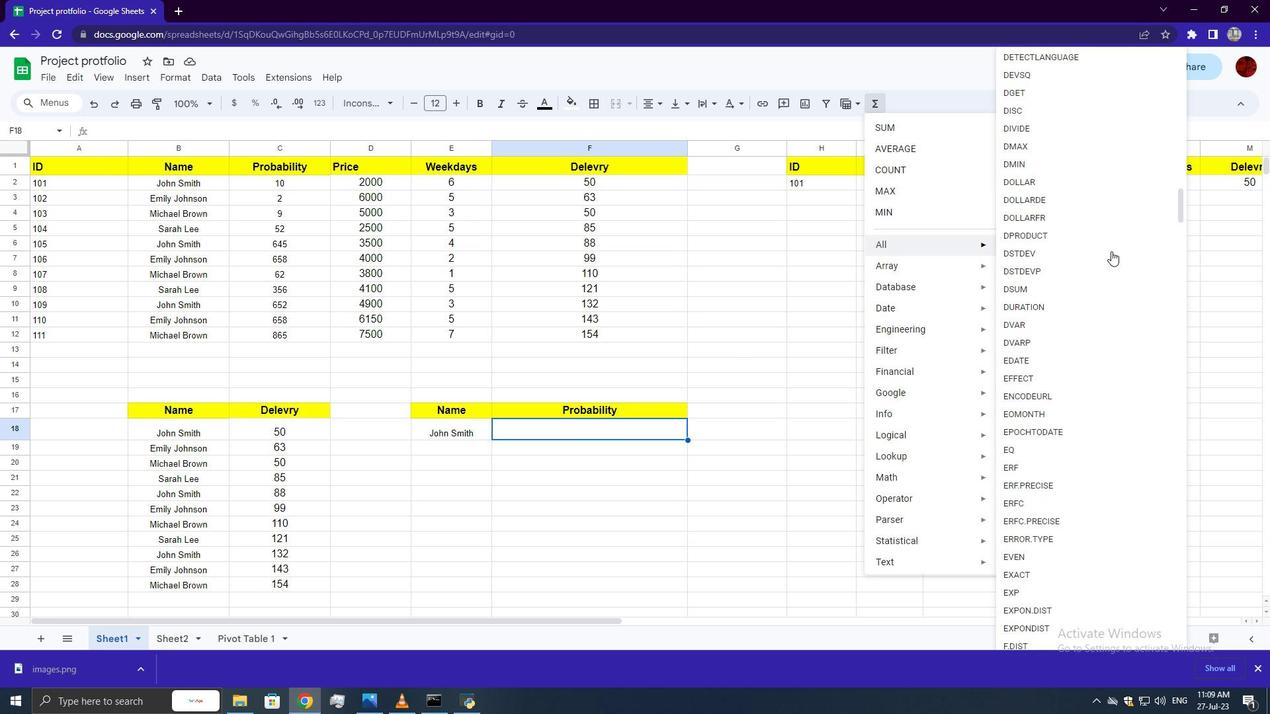 
Action: Mouse scrolled (1111, 250) with delta (0, 0)
Screenshot: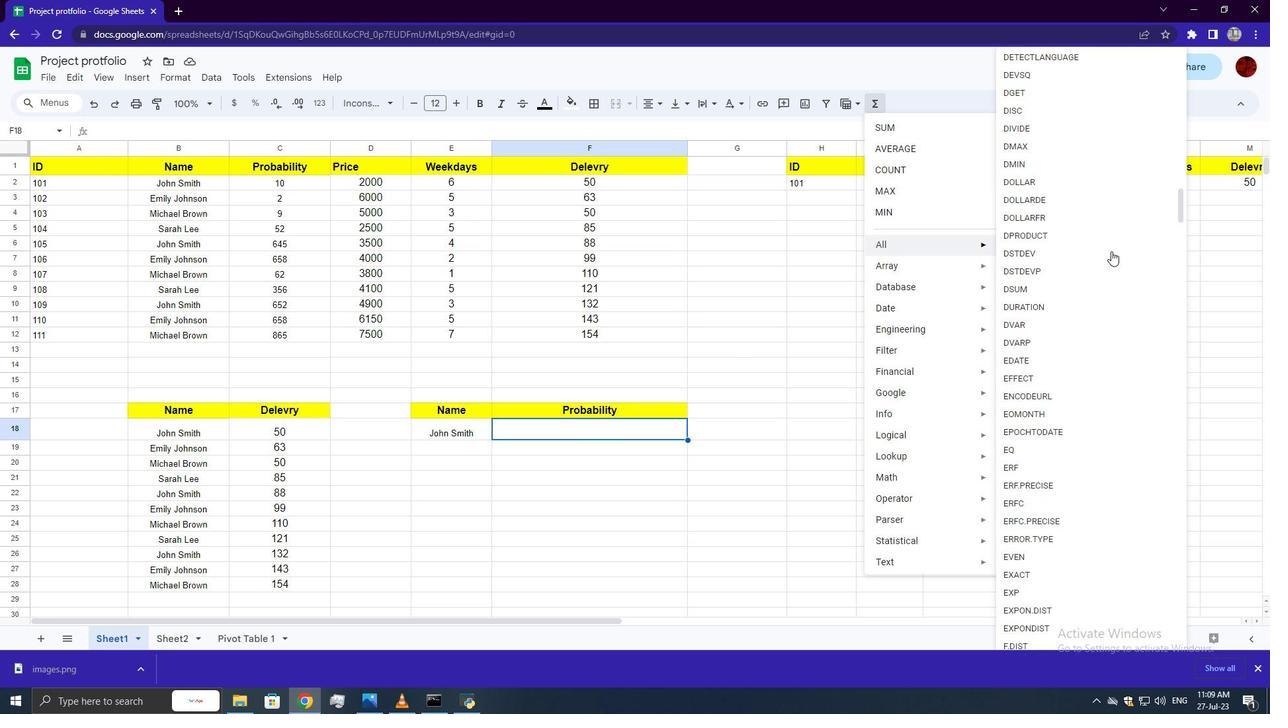
Action: Mouse scrolled (1111, 250) with delta (0, 0)
Screenshot: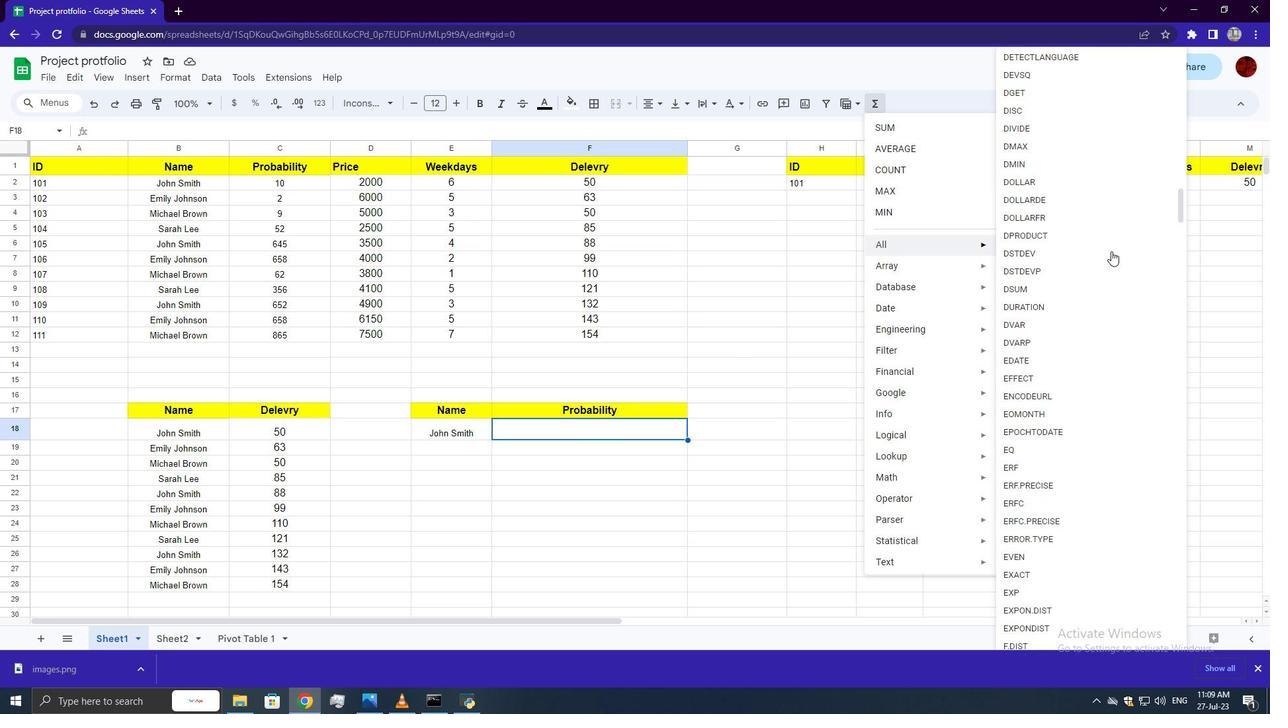 
Action: Mouse scrolled (1111, 250) with delta (0, 0)
Screenshot: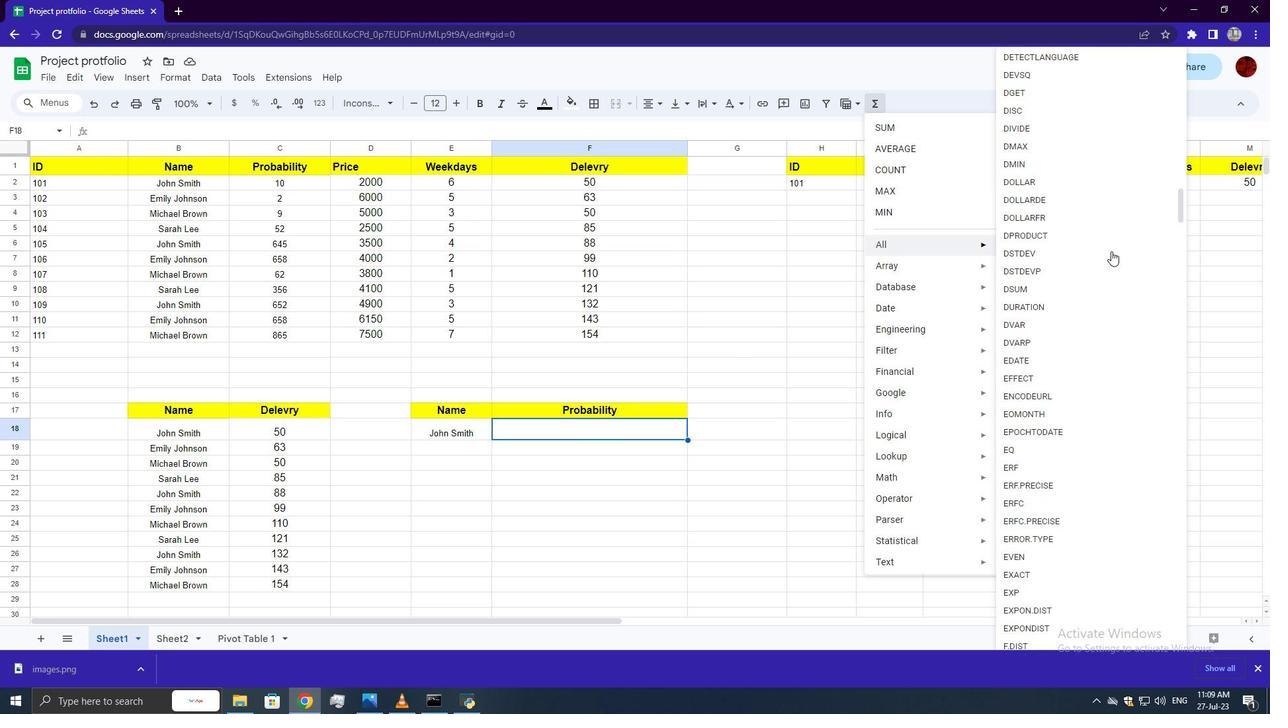 
Action: Mouse scrolled (1111, 250) with delta (0, 0)
Screenshot: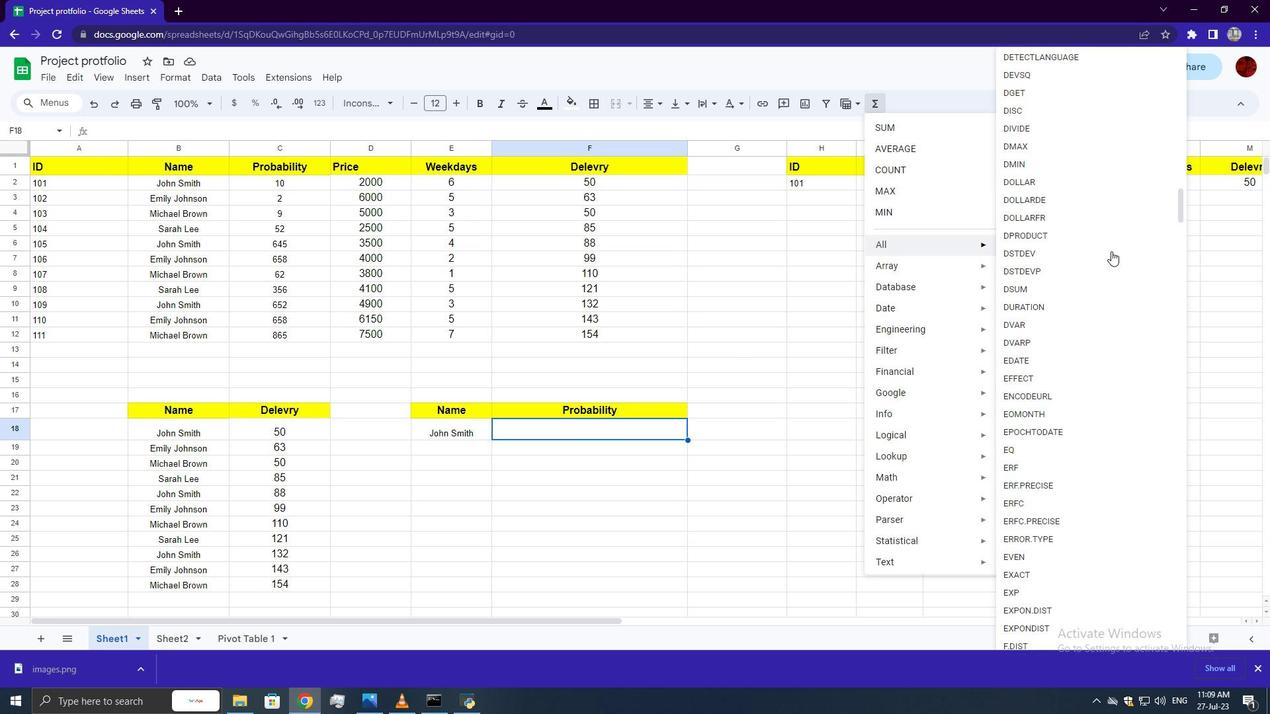 
Action: Mouse scrolled (1111, 250) with delta (0, 0)
Screenshot: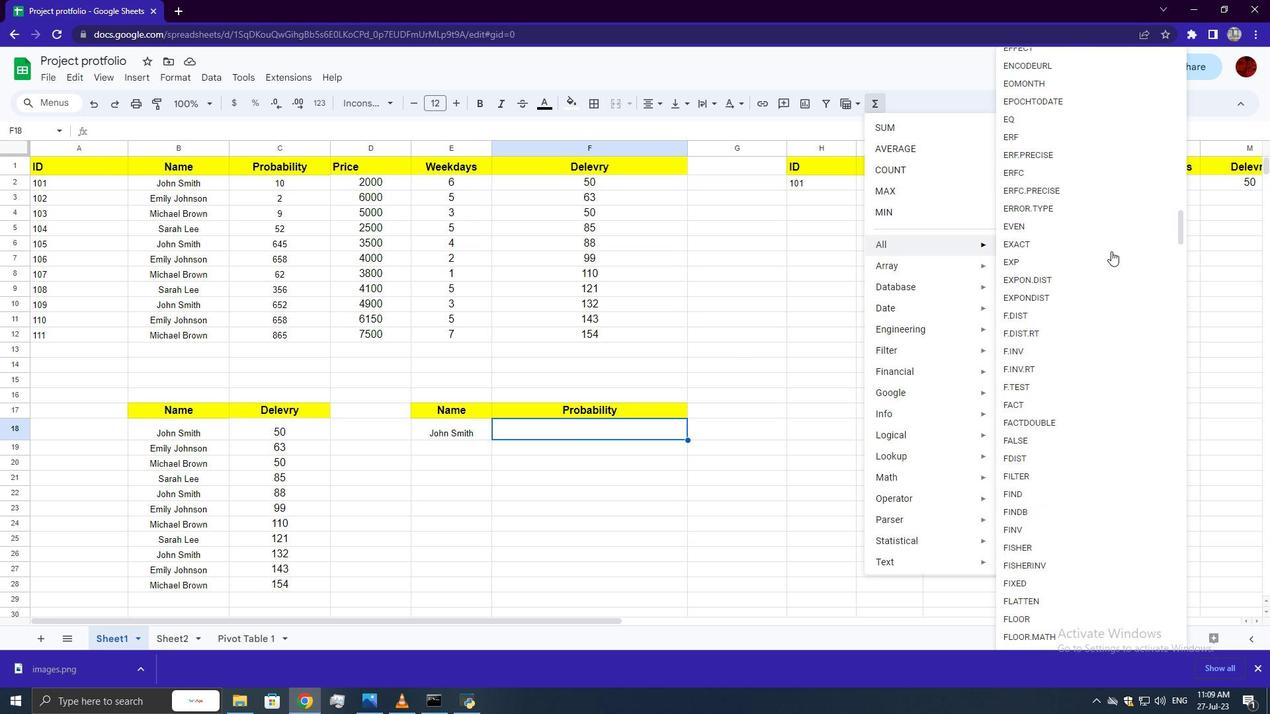 
Action: Mouse scrolled (1111, 250) with delta (0, 0)
Screenshot: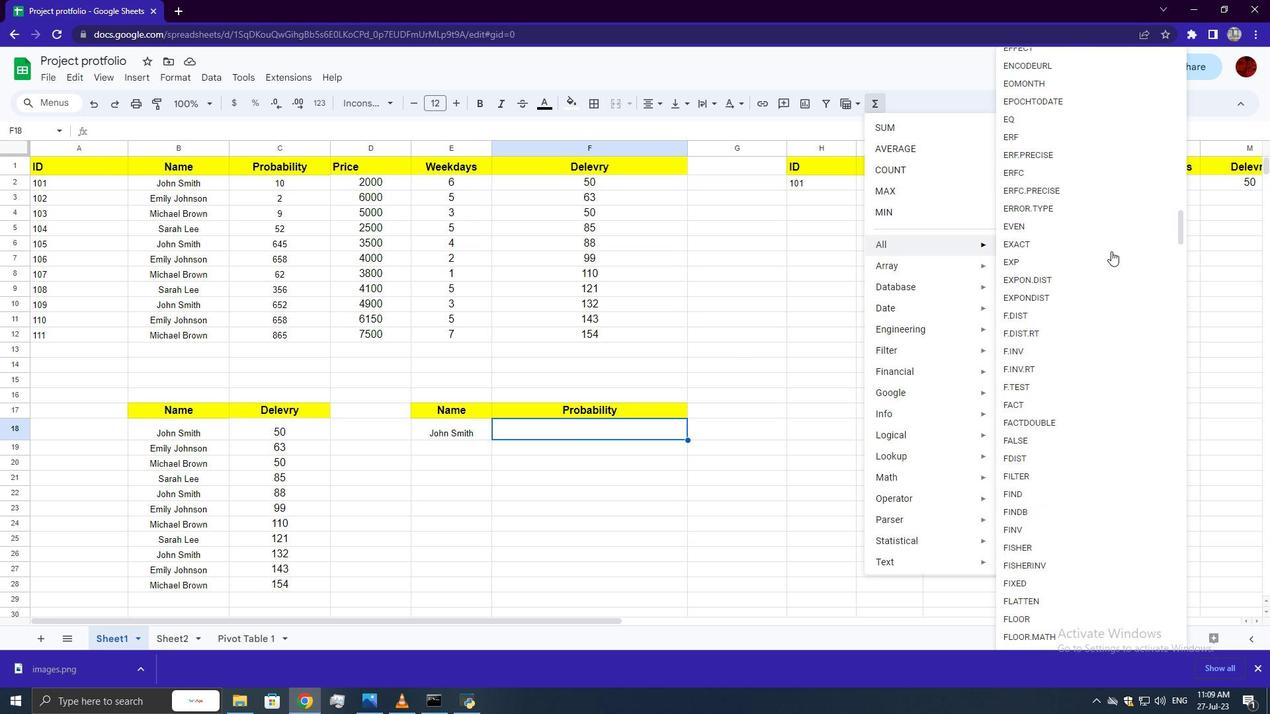 
Action: Mouse scrolled (1111, 250) with delta (0, 0)
Screenshot: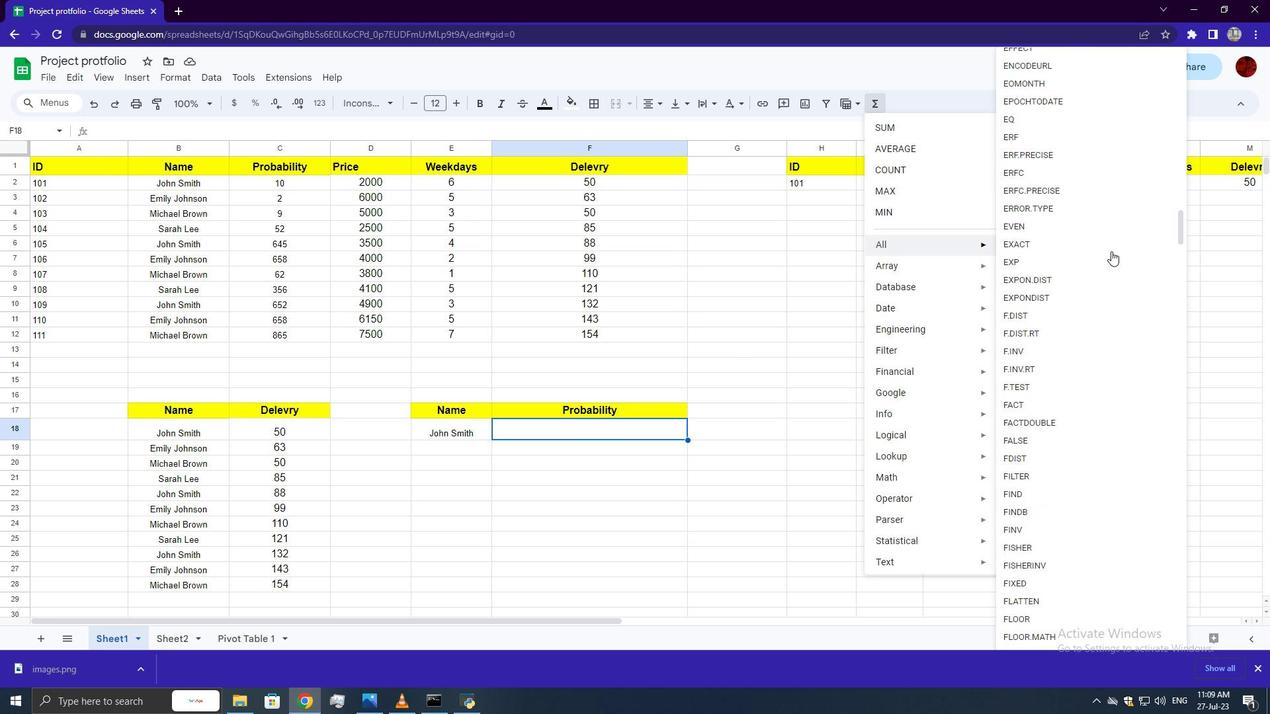 
Action: Mouse scrolled (1111, 250) with delta (0, 0)
Screenshot: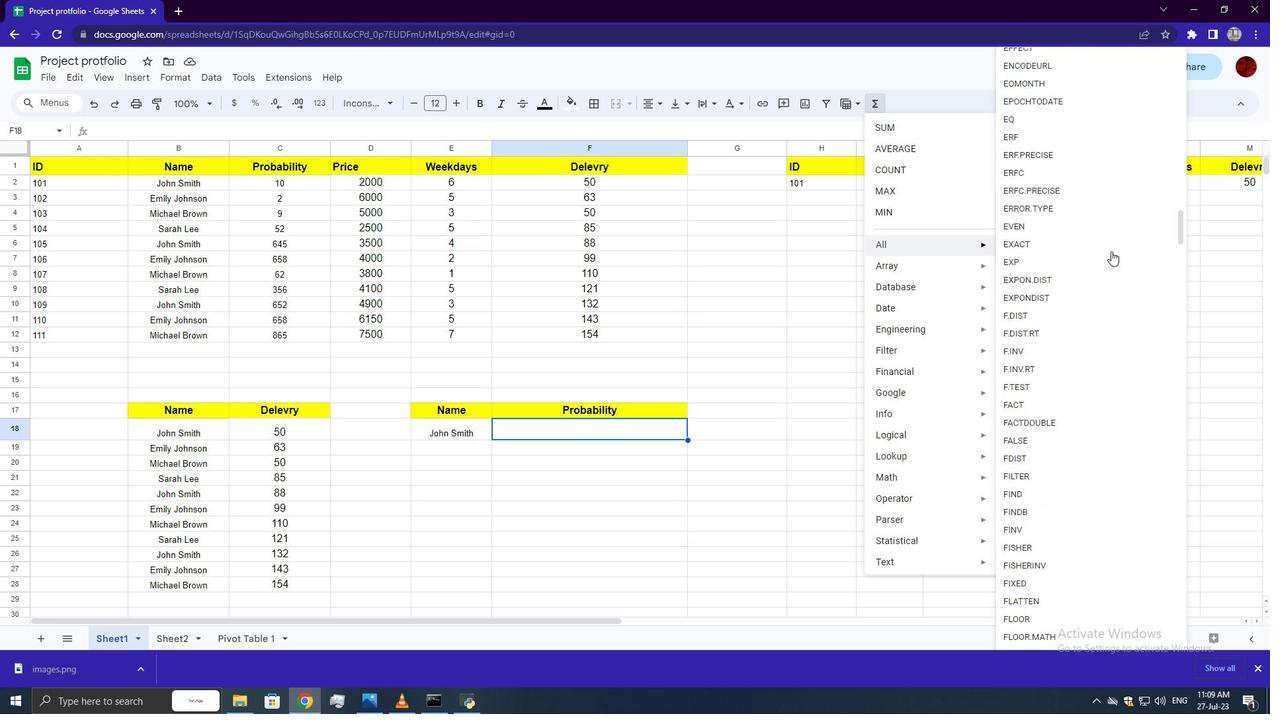 
Action: Mouse scrolled (1111, 250) with delta (0, 0)
Screenshot: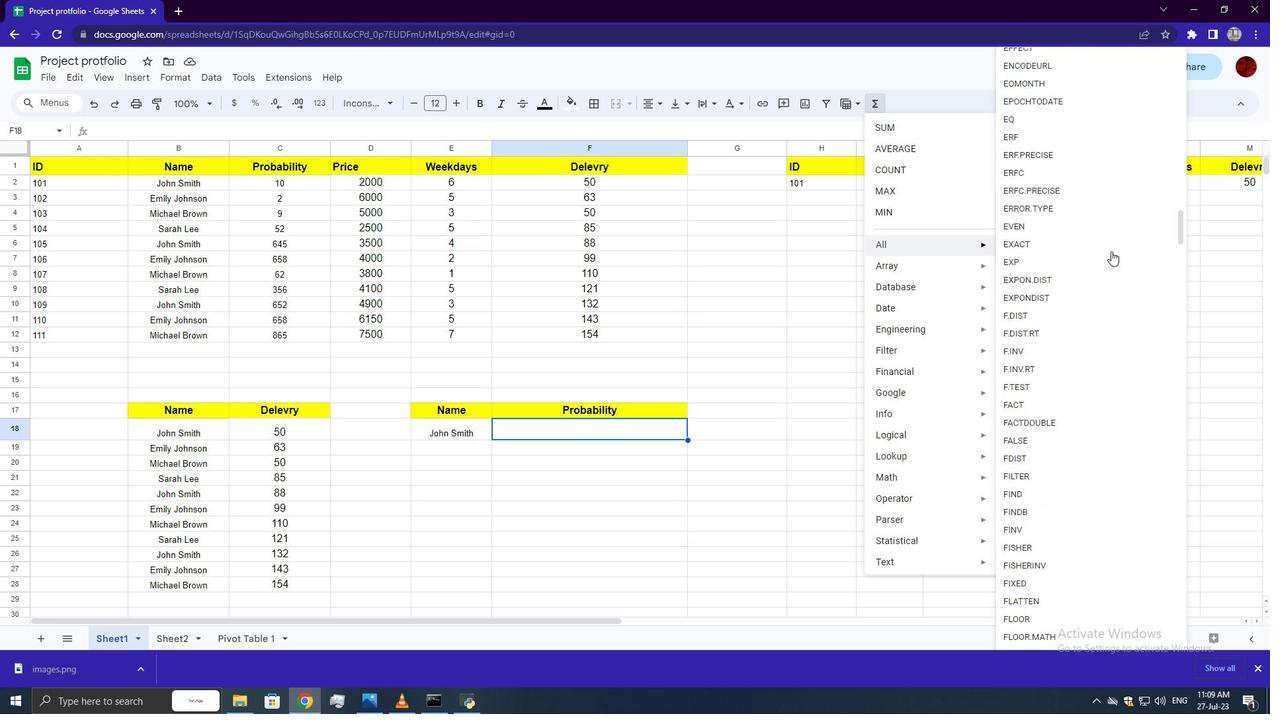 
Action: Mouse scrolled (1111, 250) with delta (0, 0)
Screenshot: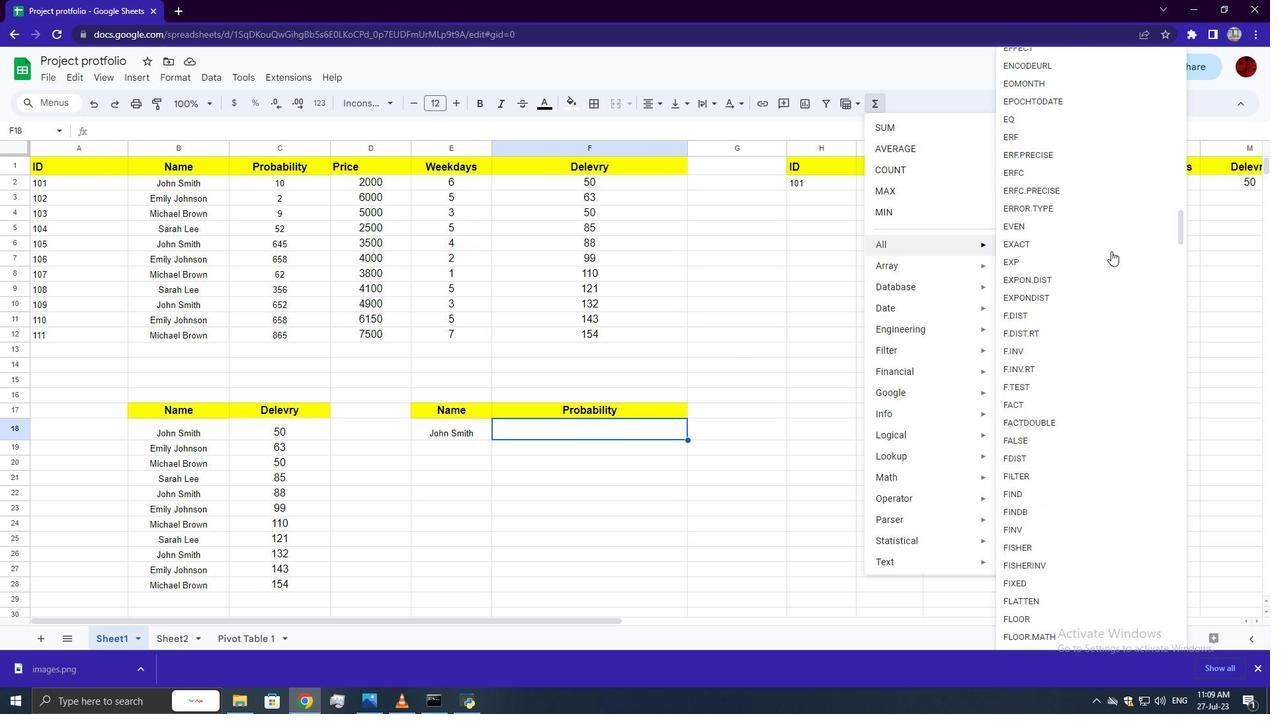 
Action: Mouse scrolled (1111, 250) with delta (0, 0)
Screenshot: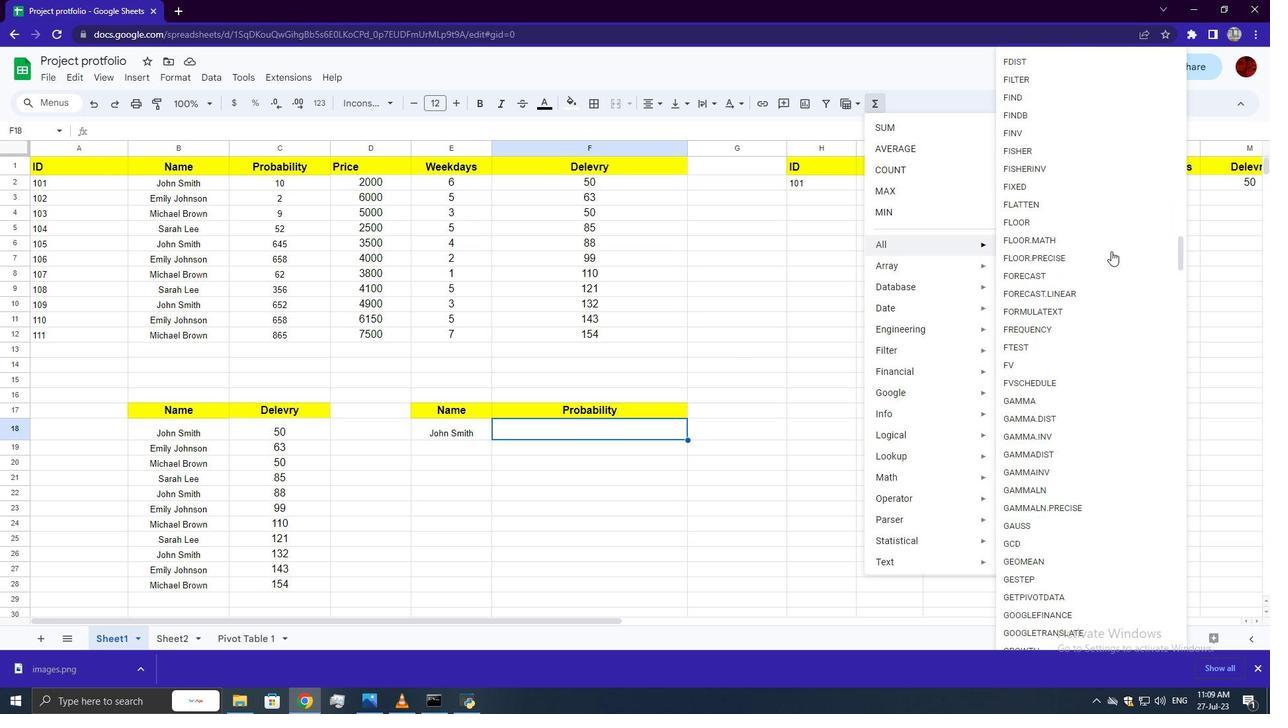 
Action: Mouse scrolled (1111, 250) with delta (0, 0)
Screenshot: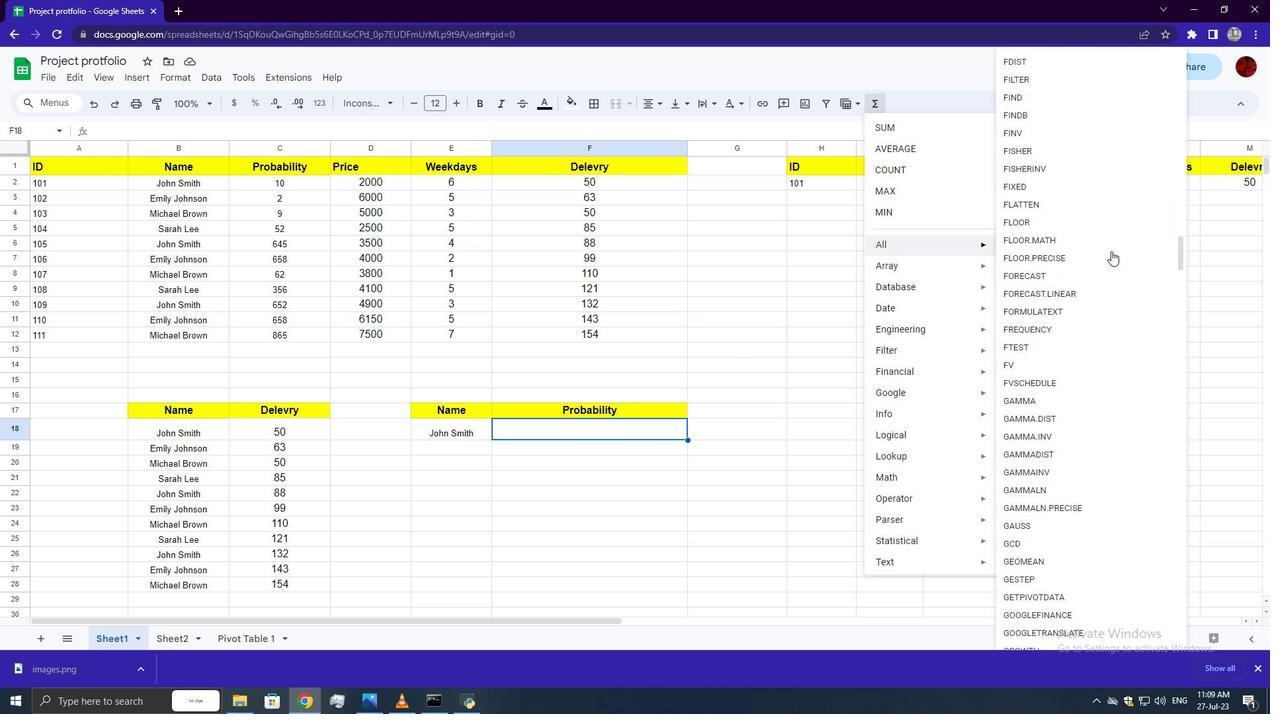 
Action: Mouse scrolled (1111, 250) with delta (0, 0)
Screenshot: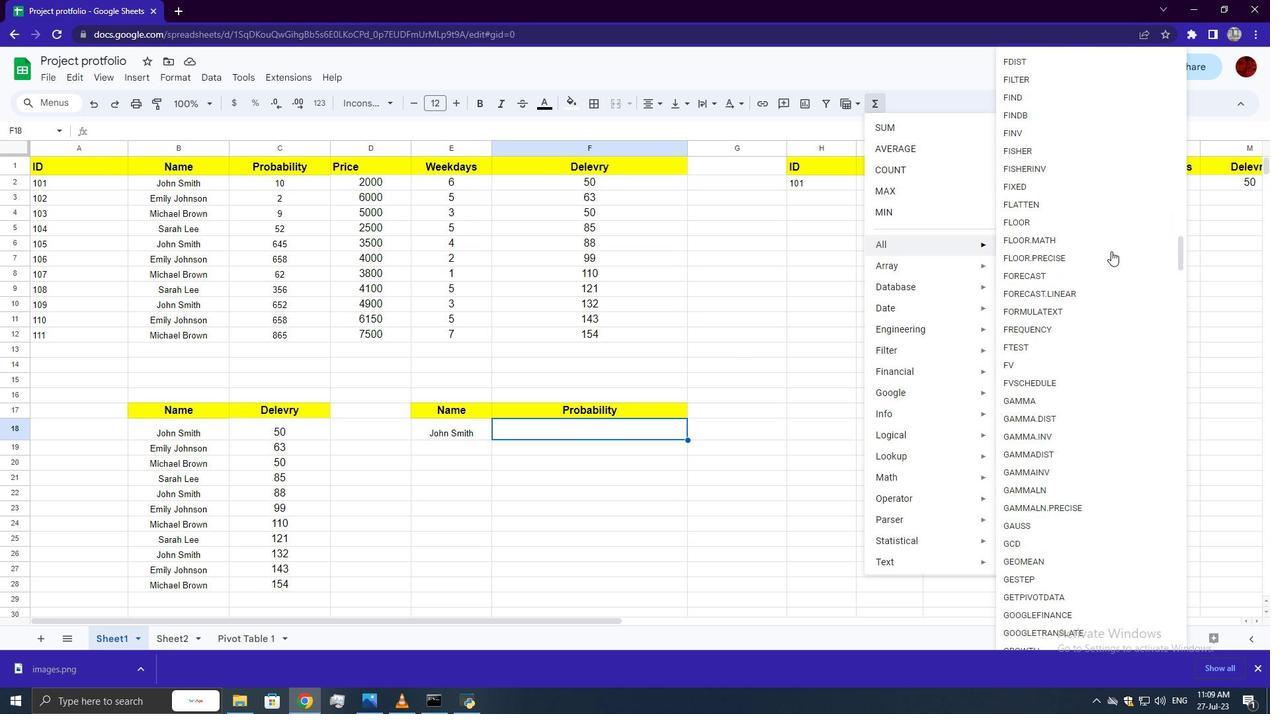
Action: Mouse scrolled (1111, 250) with delta (0, 0)
Screenshot: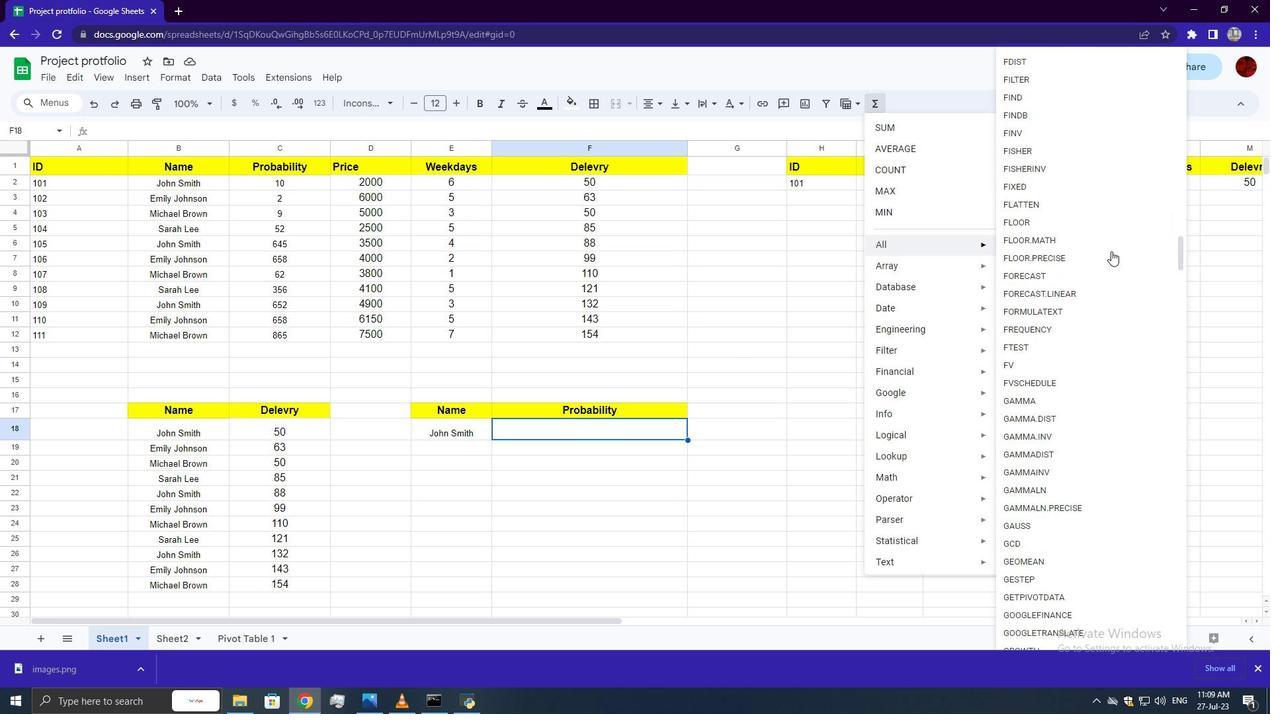 
Action: Mouse scrolled (1111, 250) with delta (0, 0)
Screenshot: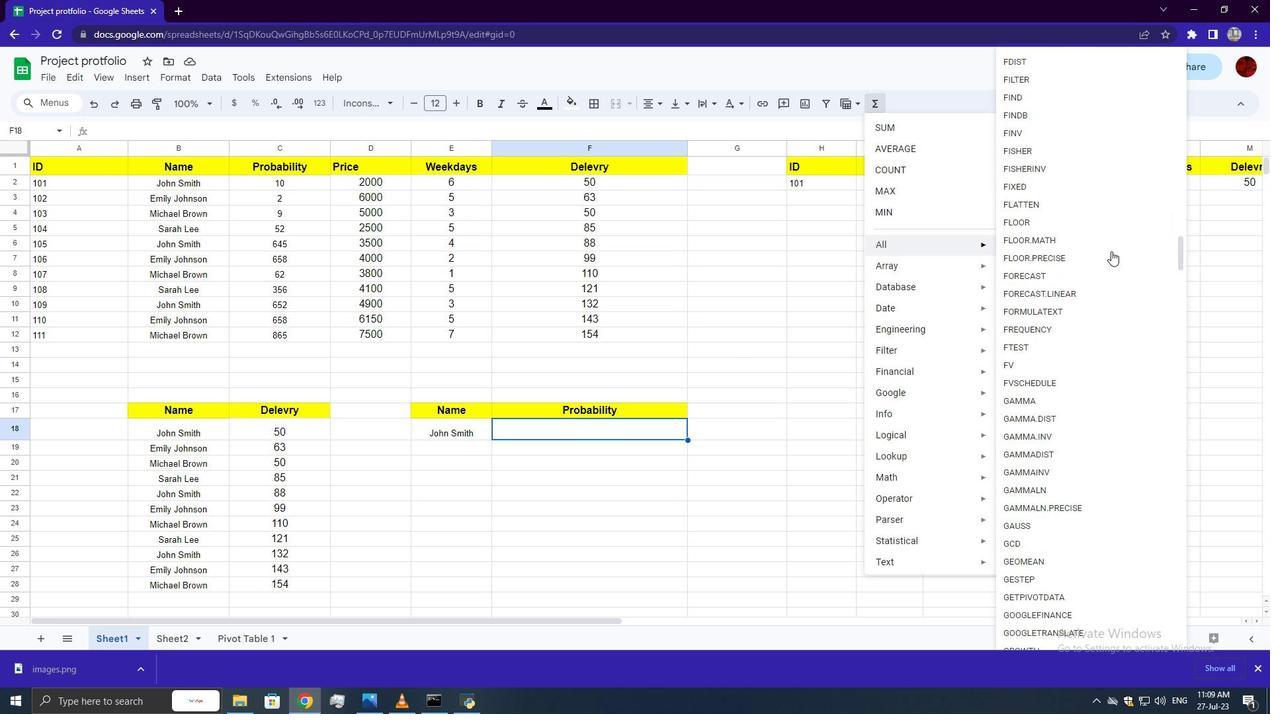 
Action: Mouse scrolled (1111, 250) with delta (0, 0)
Screenshot: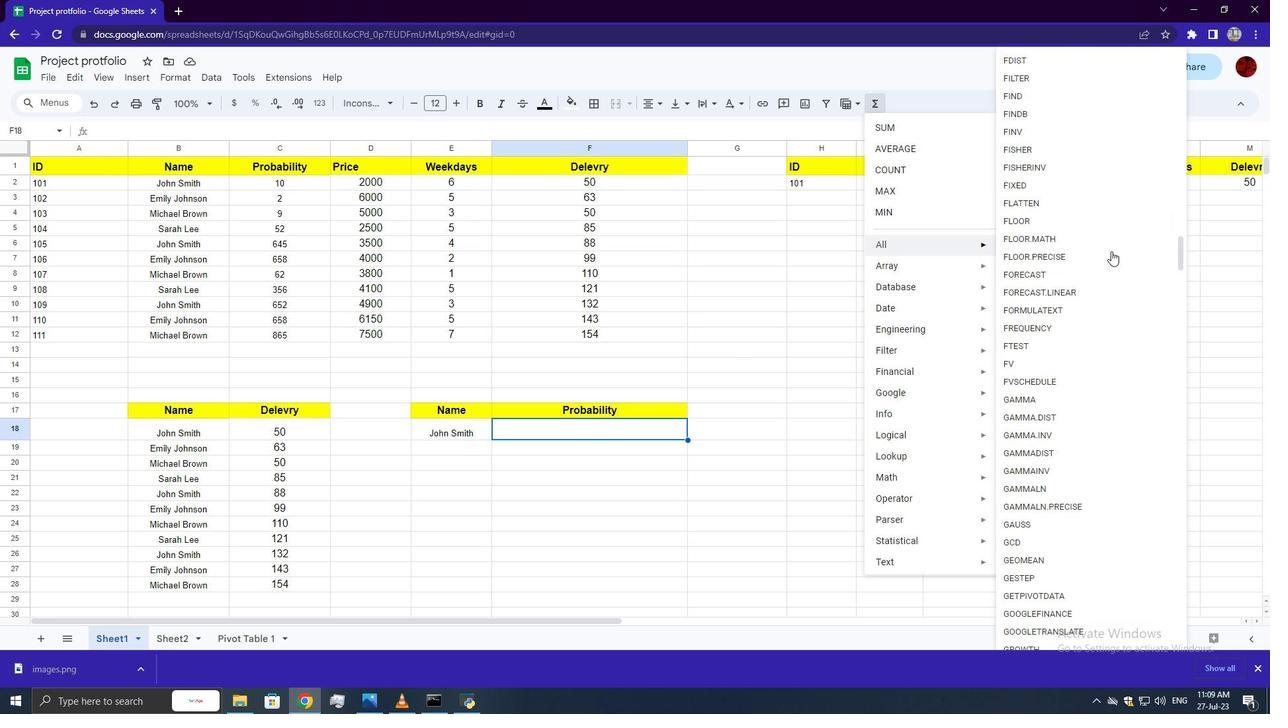 
Action: Mouse scrolled (1111, 250) with delta (0, 0)
Screenshot: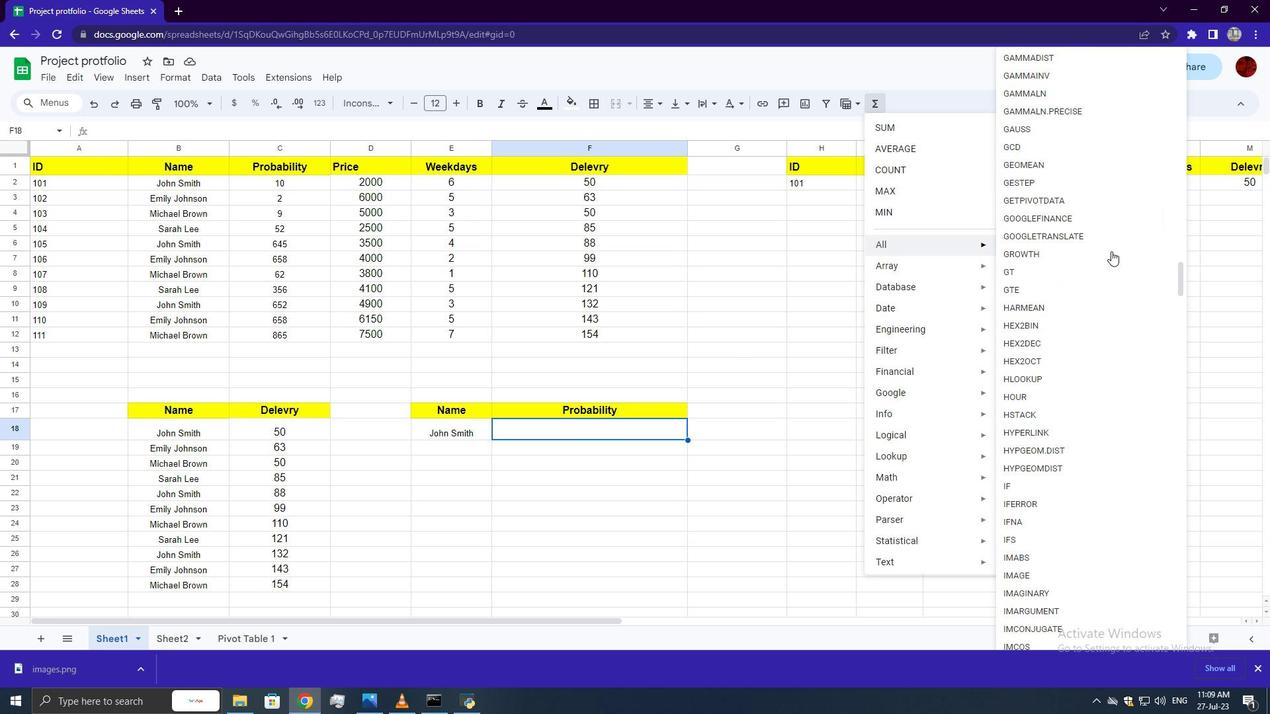 
Action: Mouse scrolled (1111, 250) with delta (0, 0)
Screenshot: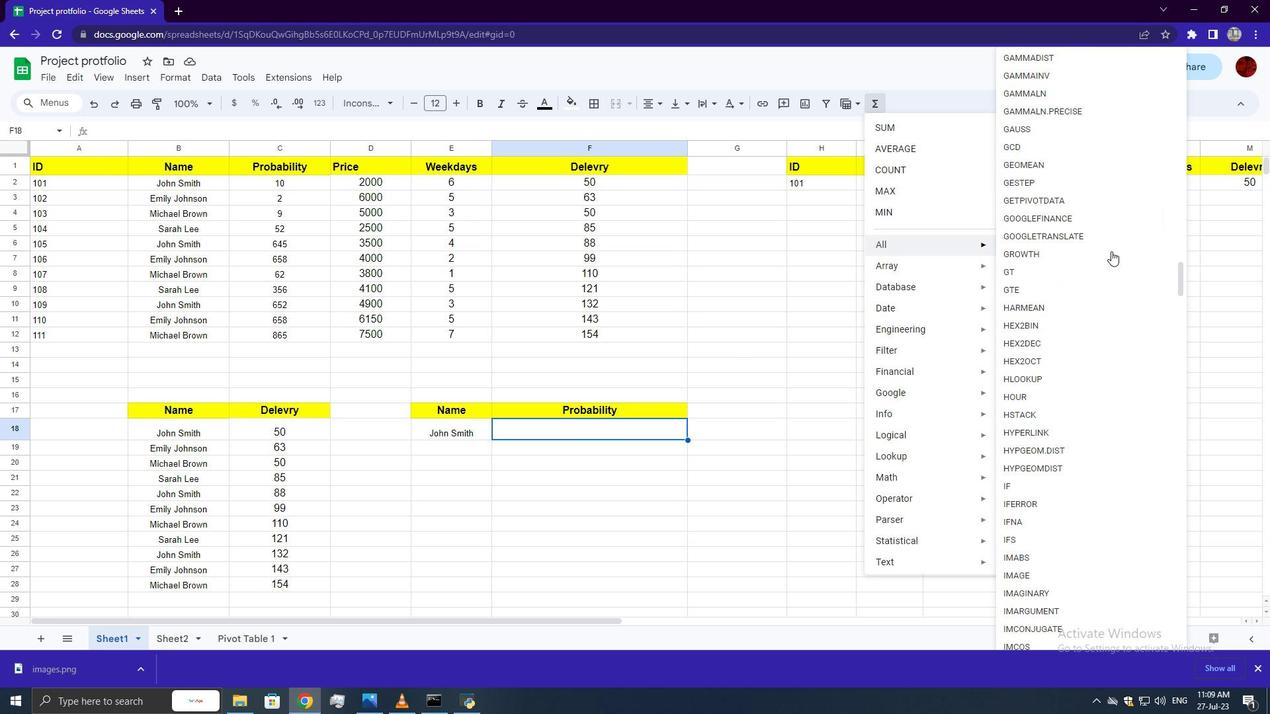 
Action: Mouse scrolled (1111, 250) with delta (0, 0)
Screenshot: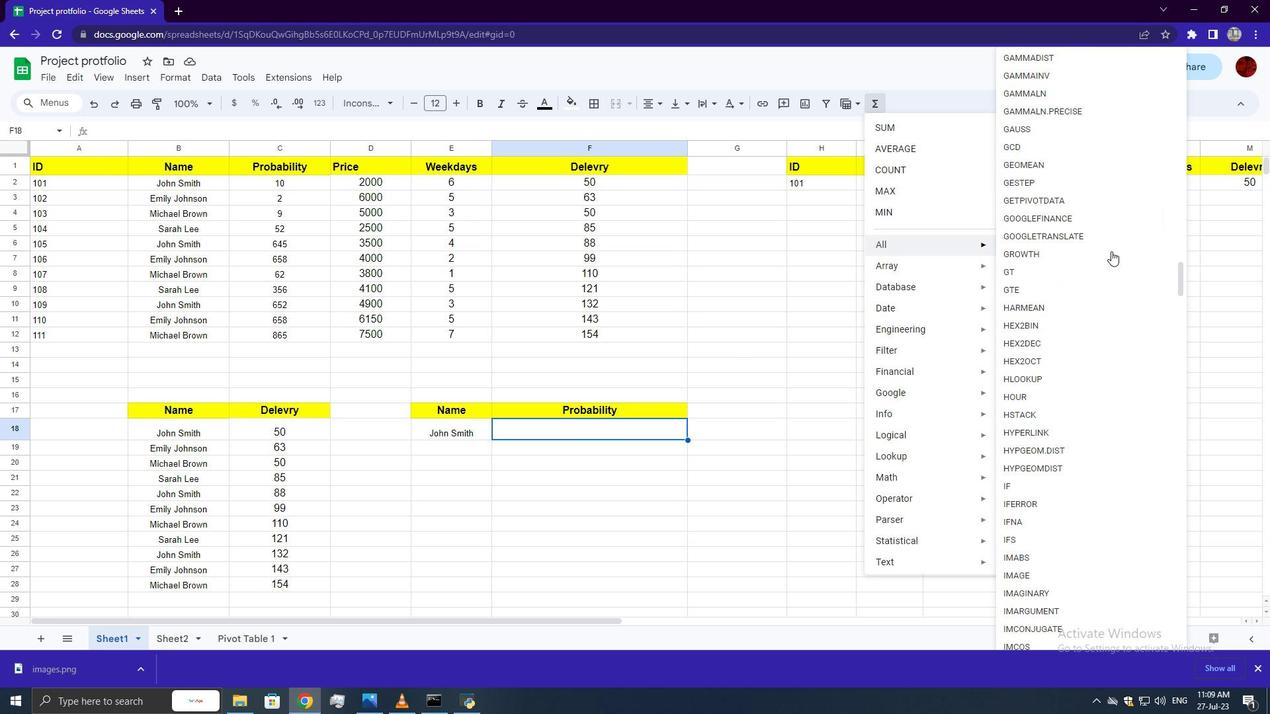 
Action: Mouse scrolled (1111, 250) with delta (0, 0)
Screenshot: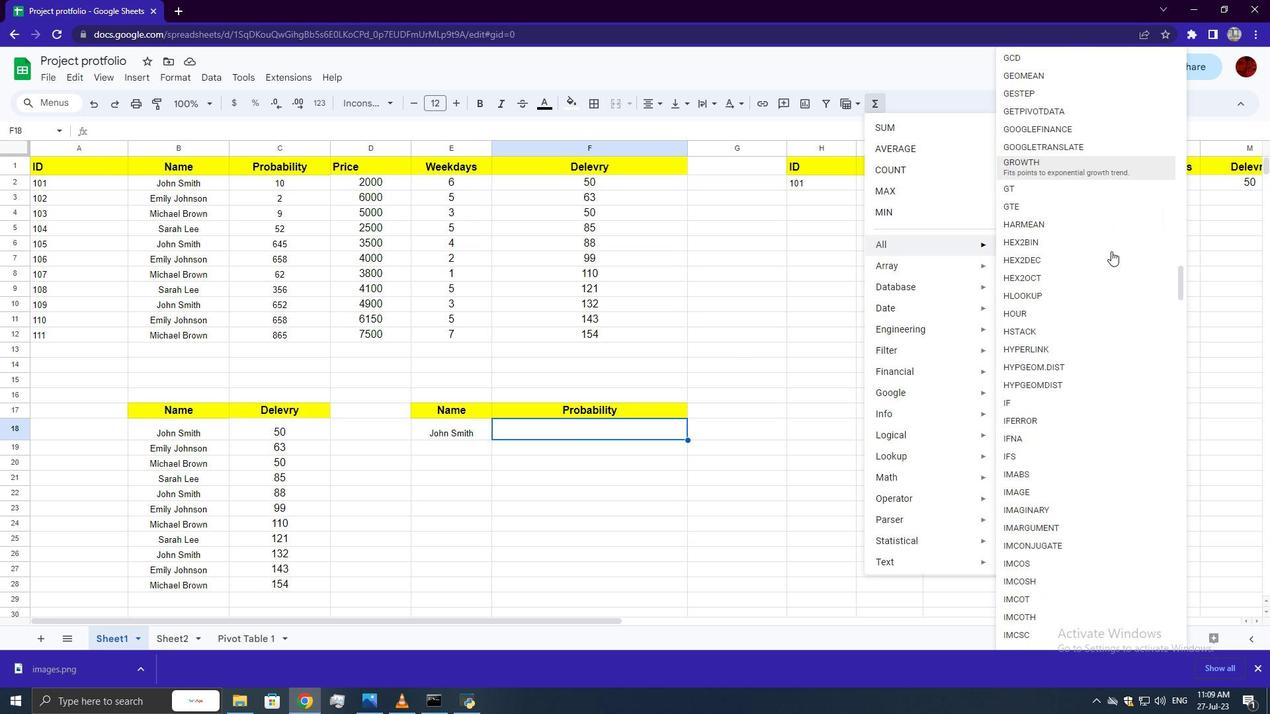 
Action: Mouse scrolled (1111, 250) with delta (0, 0)
Screenshot: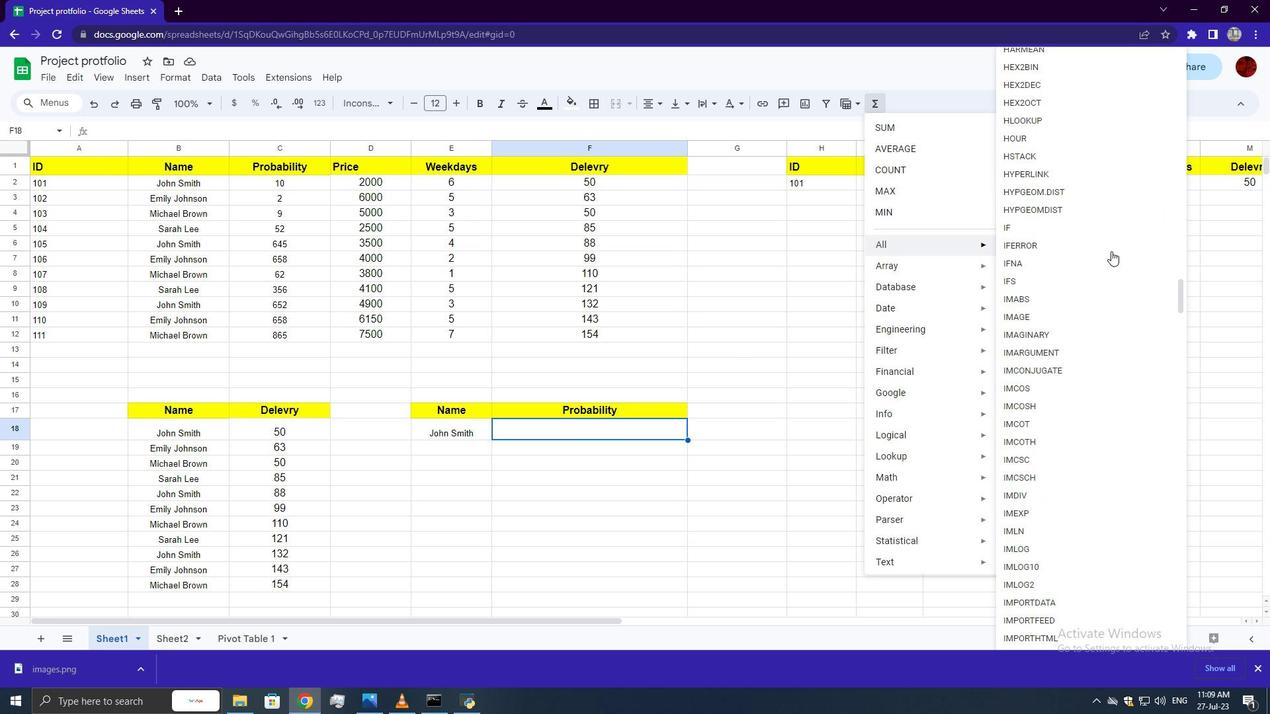
Action: Mouse scrolled (1111, 250) with delta (0, 0)
Screenshot: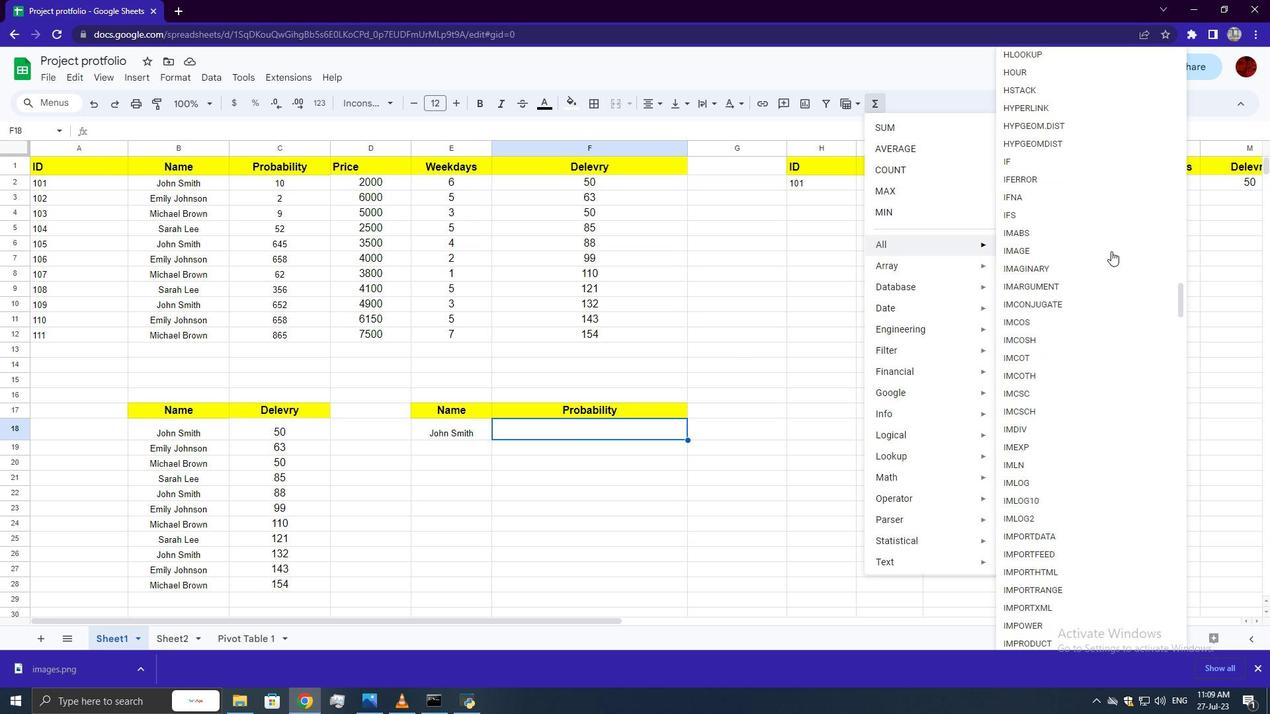 
Action: Mouse moved to (1053, 440)
Screenshot: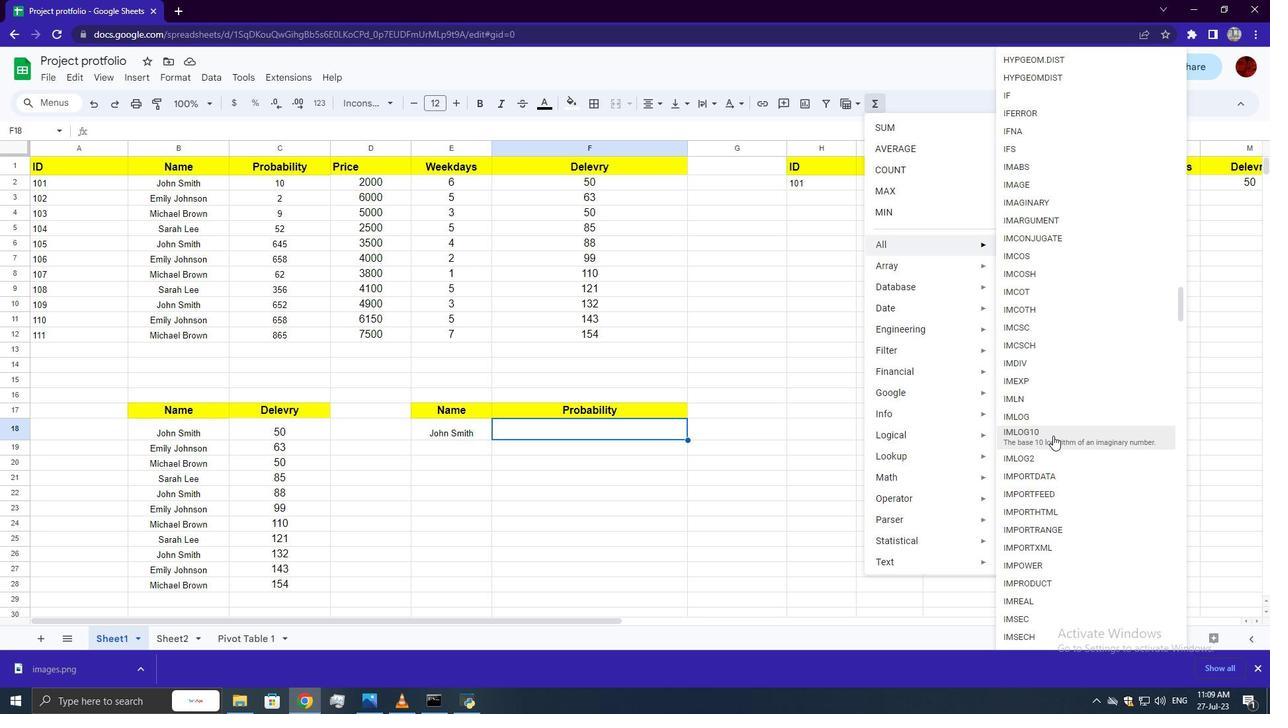 
Action: Mouse pressed left at (1053, 440)
Screenshot: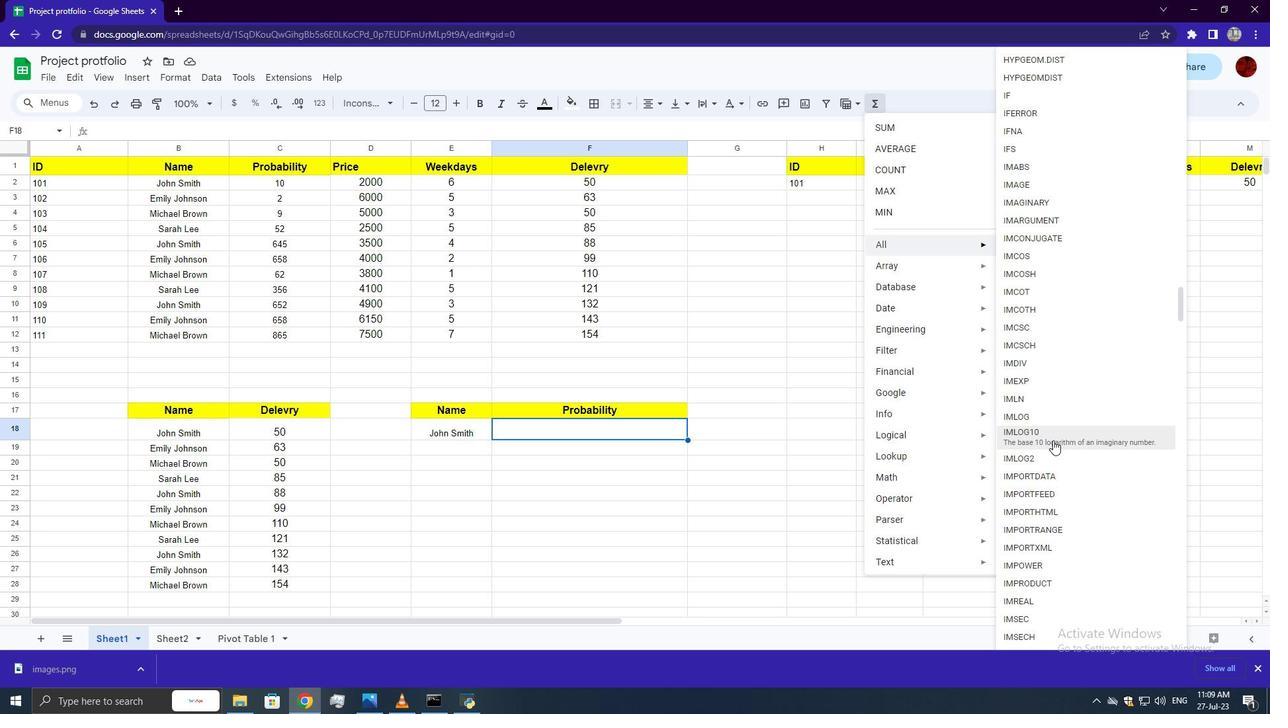
Action: Key pressed <Key.shift_r><Key.shift_r>"100+10i'<Key.backspace><Key.shift_r>"<Key.enter>
Screenshot: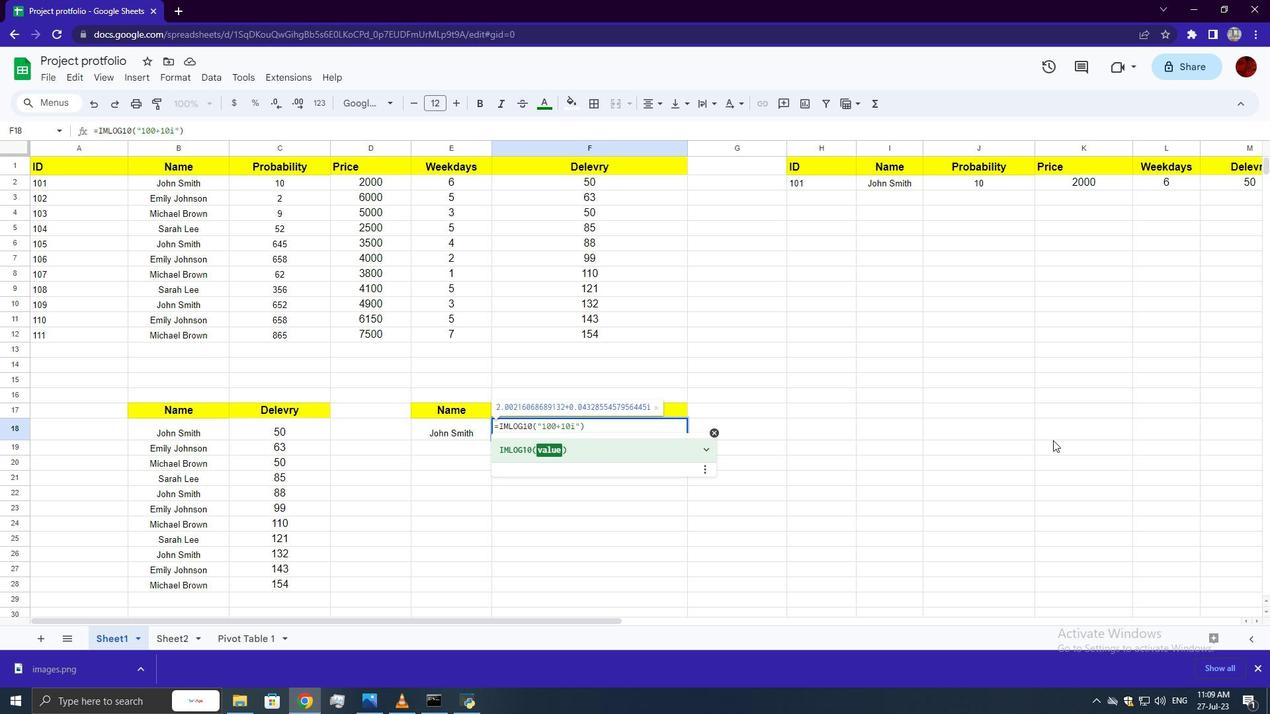 
